 Task: Open a blank sheet, save the file as Resilience.odt and add heading 'Resilience',with the parapraph 'Resilience is the ability to bounce back from adversity and overcome challenges. It involves adapting to change, maintaining a positive mindset, and developing coping mechanisms. Cultivating resilience equips individuals with the strength and courage to face life's obstacles and emerge stronger.'Apply Font Style Lora And font size 18. Apply font style in  Heading 'Georgia' and font size 36 Change heading alignment to  Left and paragraph alignment to  Left
Action: Mouse pressed left at (288, 187)
Screenshot: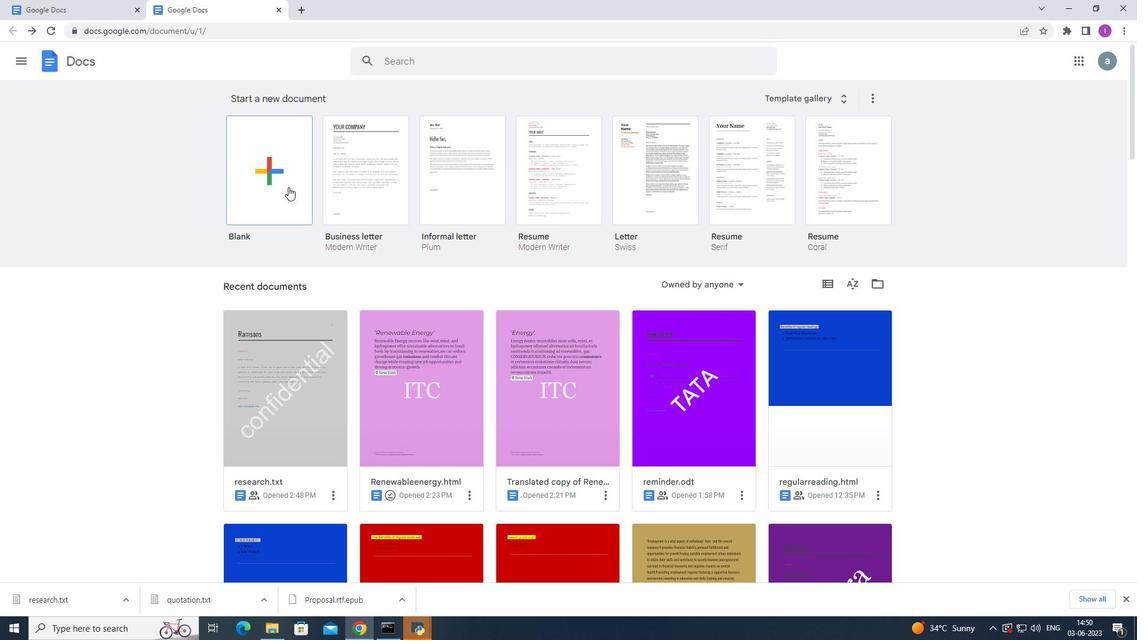 
Action: Mouse moved to (126, 54)
Screenshot: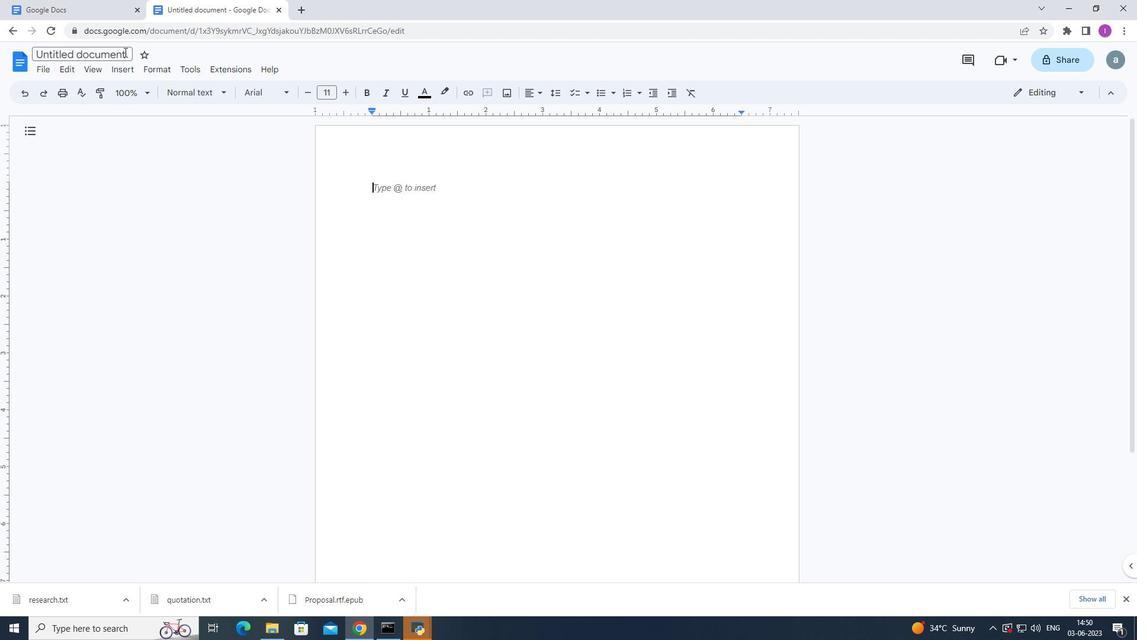 
Action: Mouse pressed left at (126, 54)
Screenshot: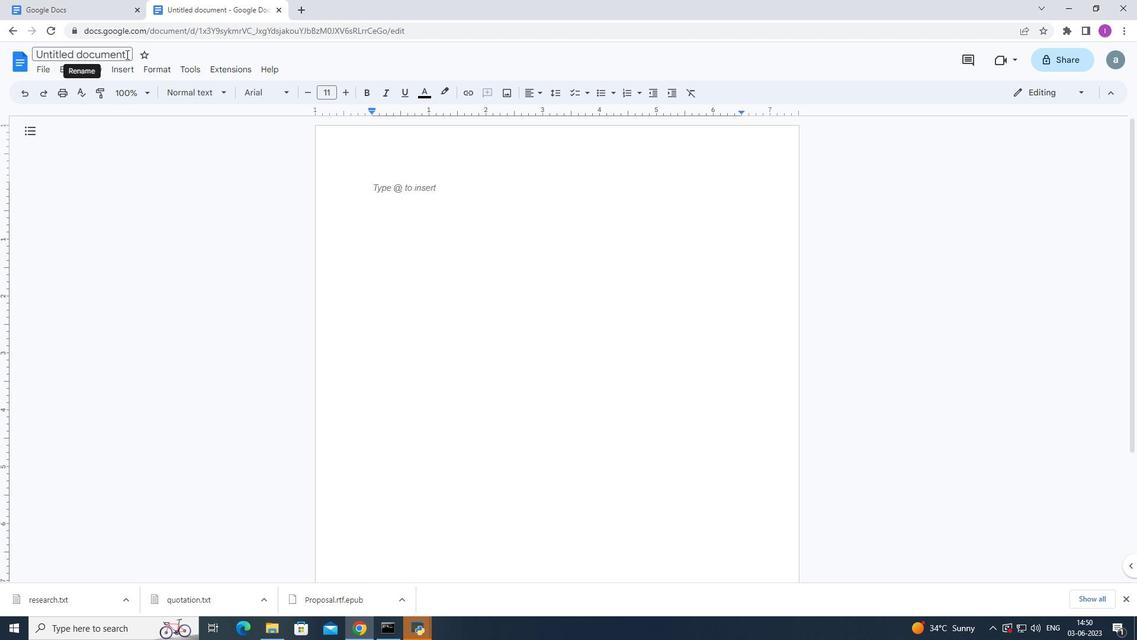 
Action: Mouse moved to (176, 67)
Screenshot: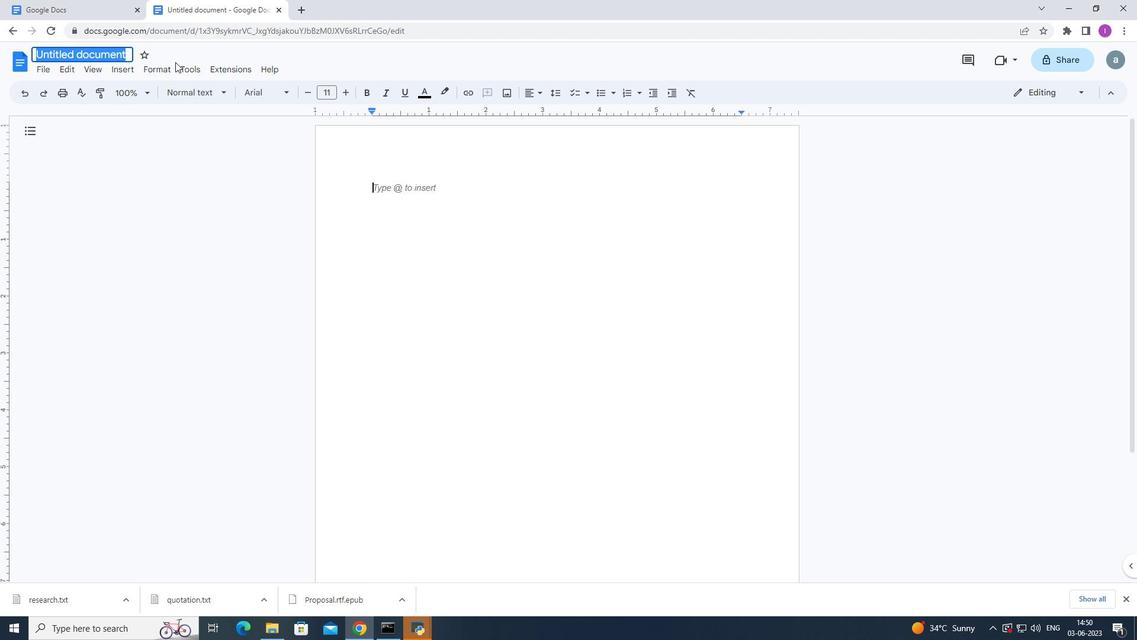 
Action: Key pressed <Key.shift>Resilience.odt
Screenshot: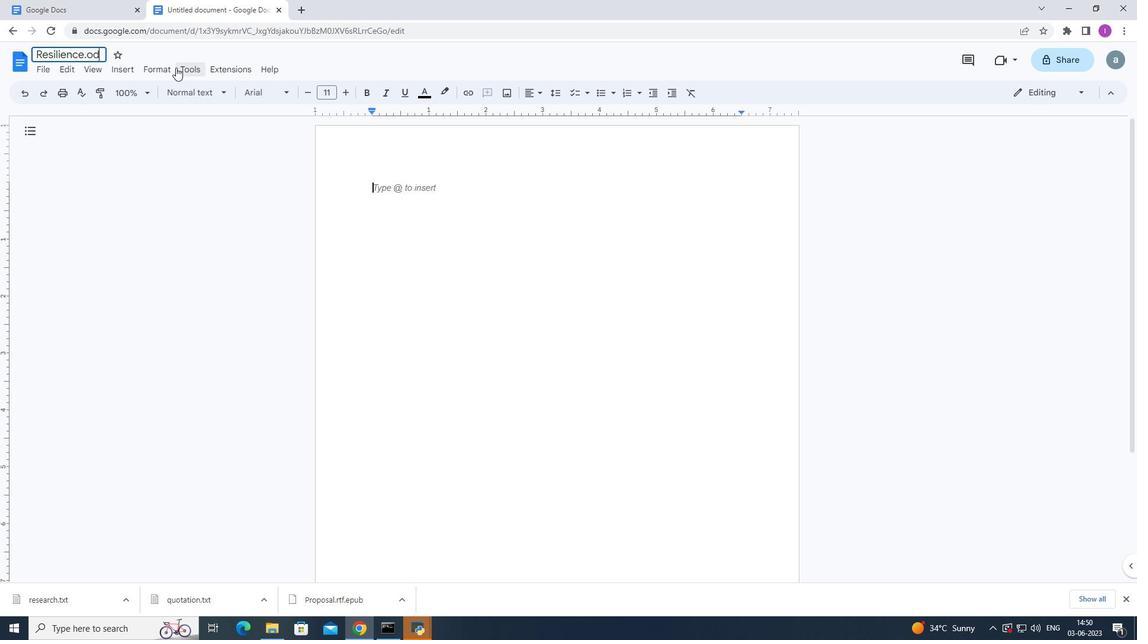 
Action: Mouse moved to (357, 161)
Screenshot: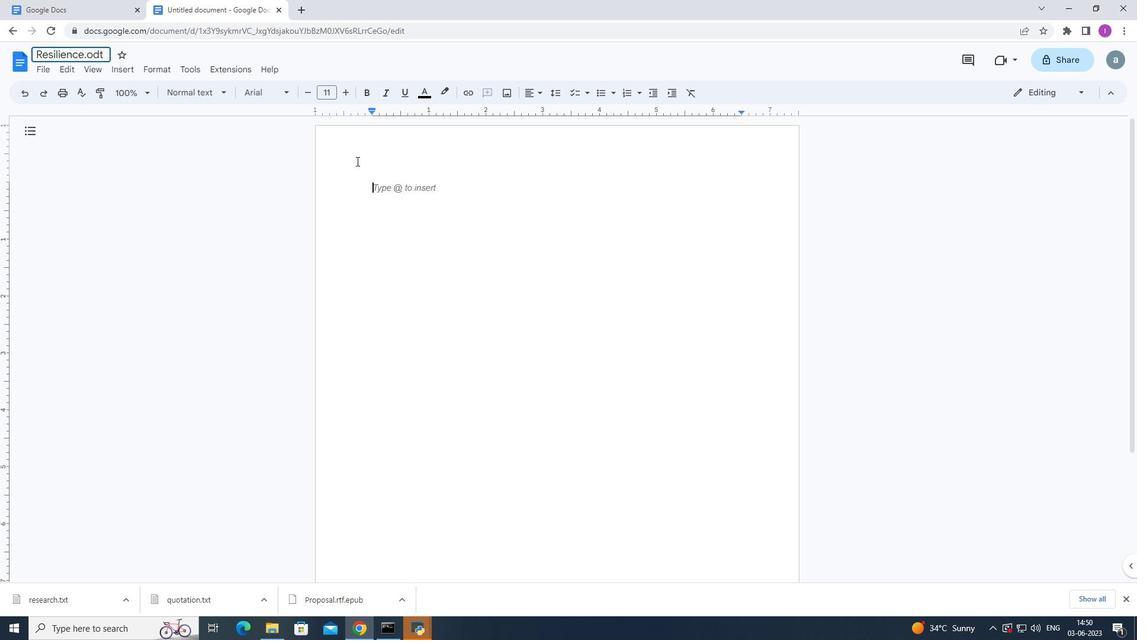 
Action: Mouse pressed left at (357, 161)
Screenshot: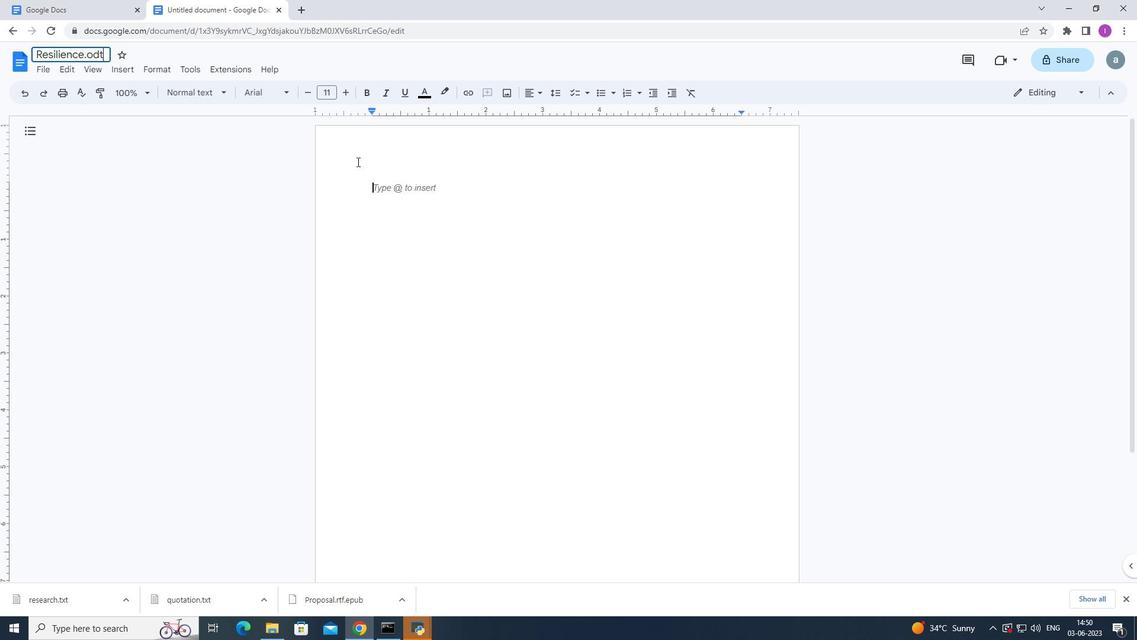 
Action: Mouse moved to (163, 66)
Screenshot: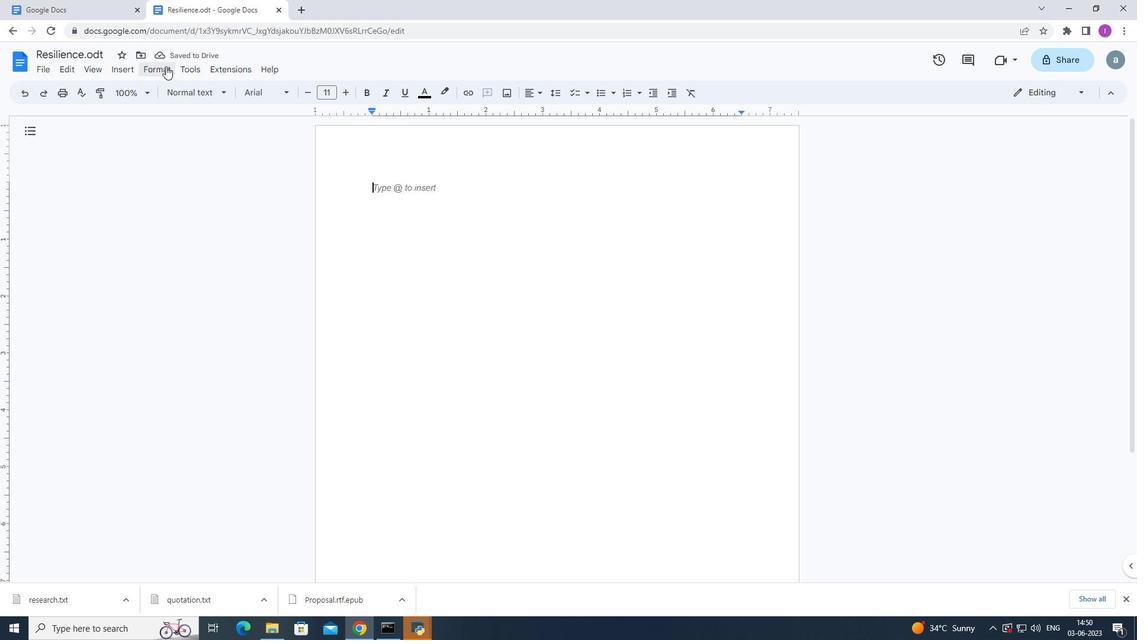 
Action: Mouse pressed left at (163, 66)
Screenshot: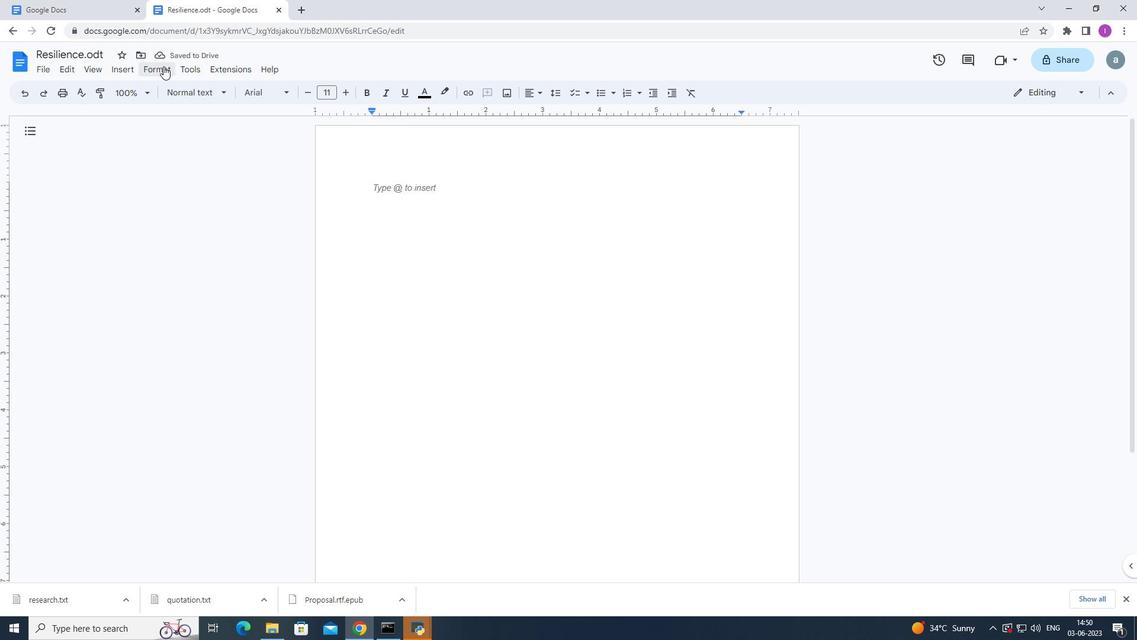 
Action: Mouse moved to (525, 199)
Screenshot: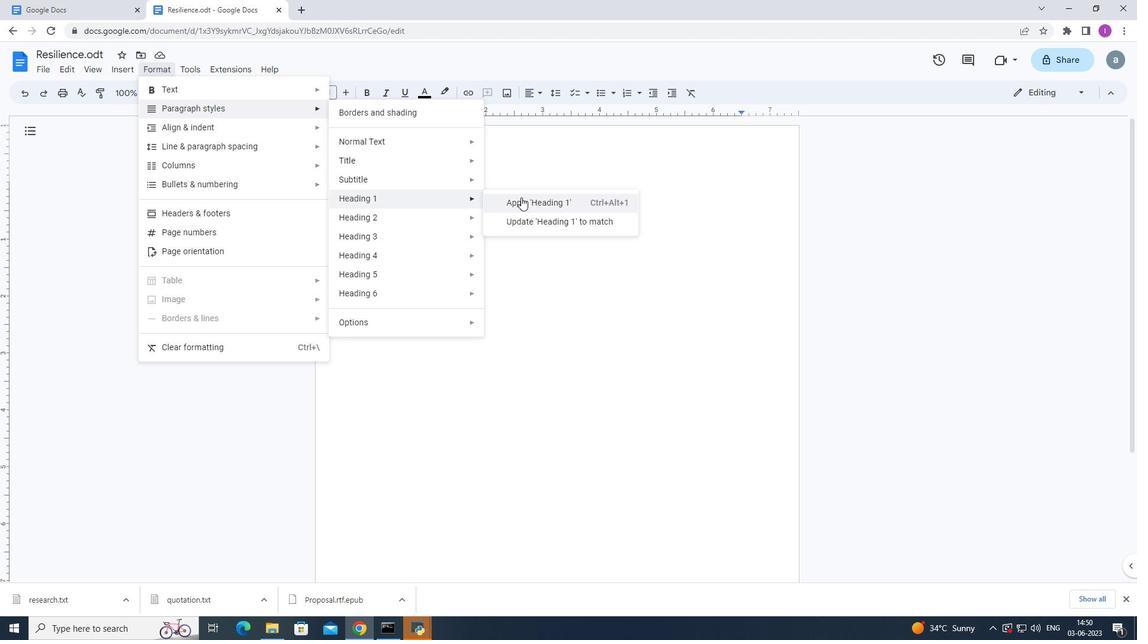 
Action: Mouse pressed left at (525, 199)
Screenshot: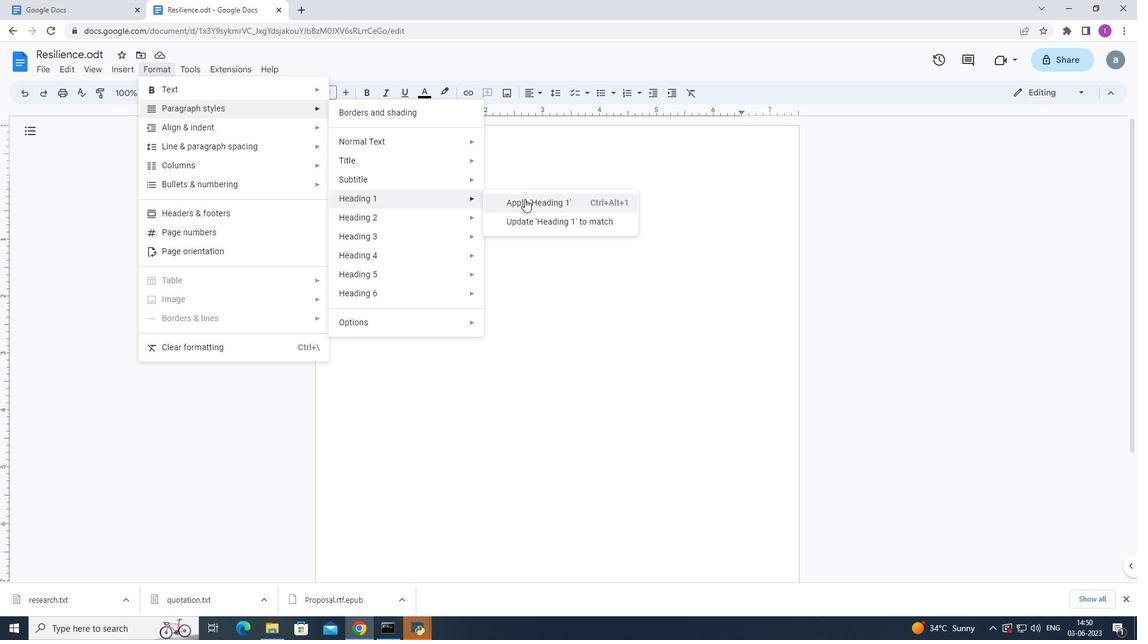 
Action: Mouse moved to (519, 185)
Screenshot: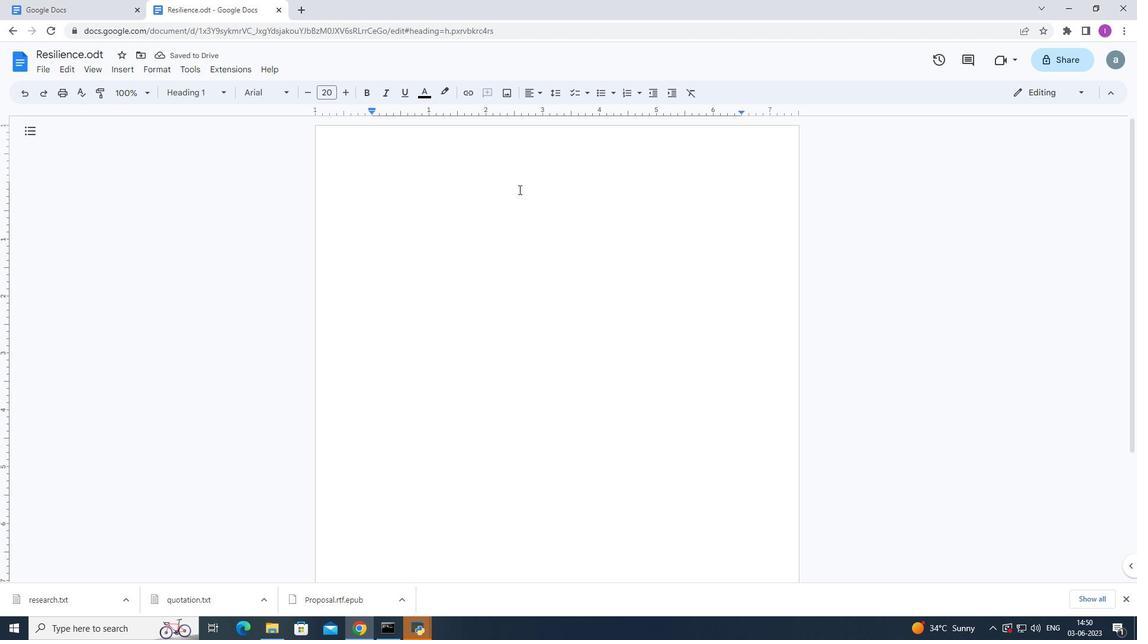 
Action: Key pressed <Key.shift>Resilience
Screenshot: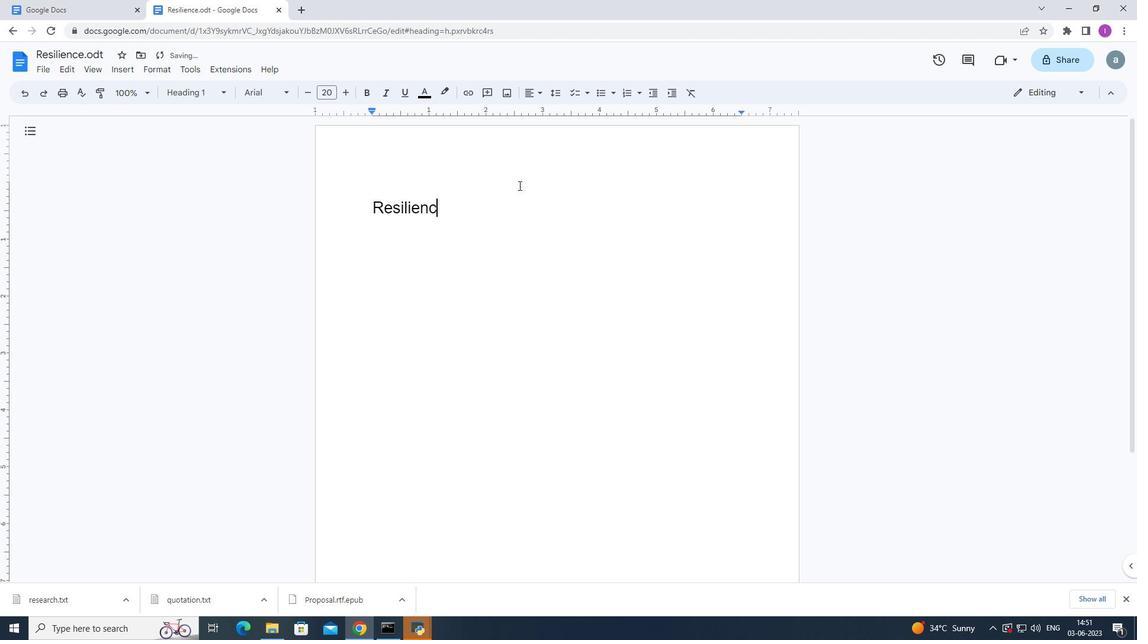 
Action: Mouse moved to (362, 205)
Screenshot: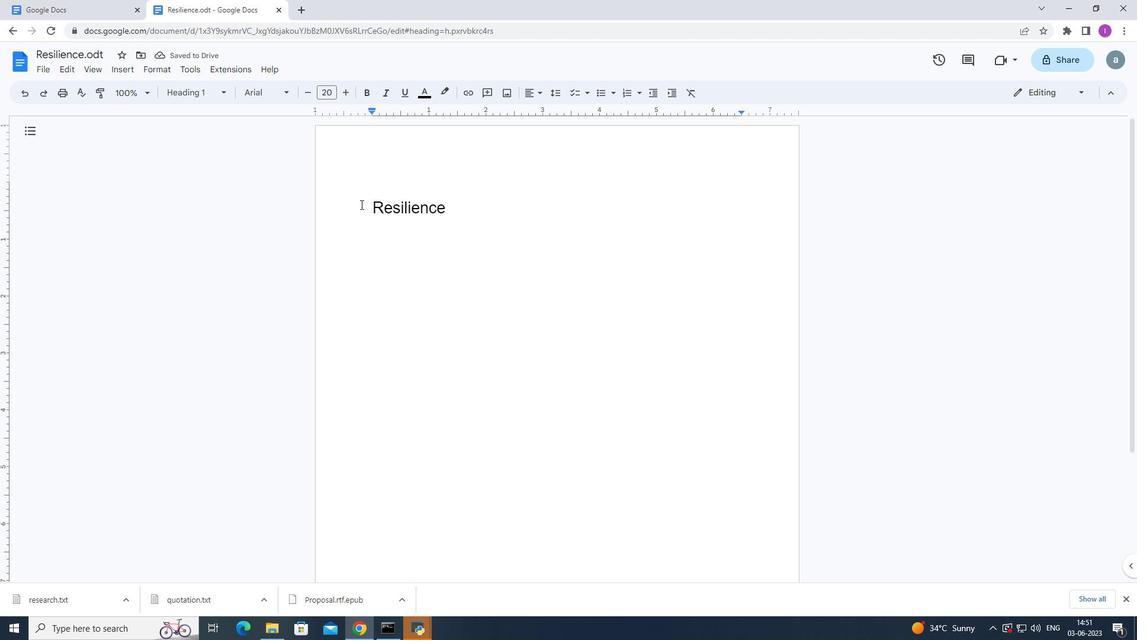 
Action: Mouse pressed left at (362, 205)
Screenshot: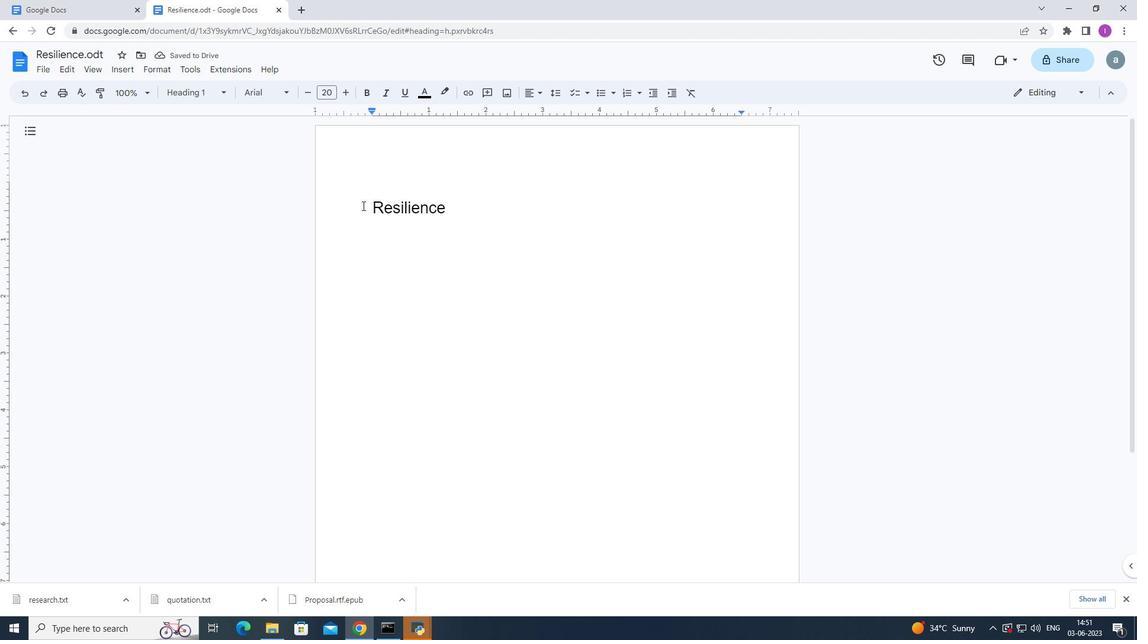 
Action: Key pressed '
Screenshot: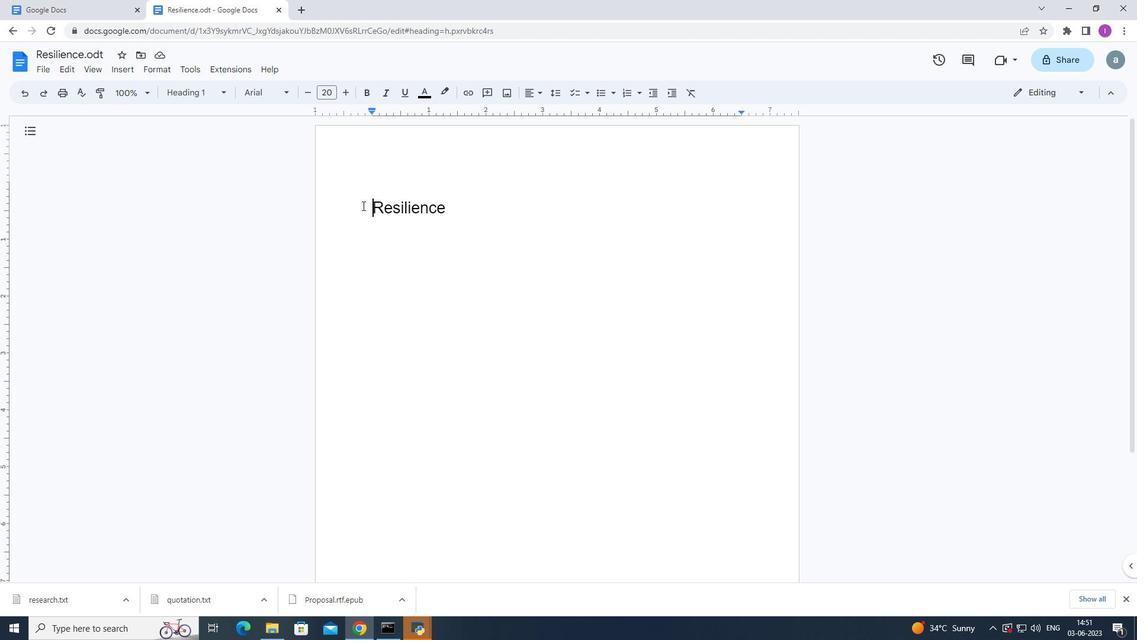 
Action: Mouse moved to (468, 205)
Screenshot: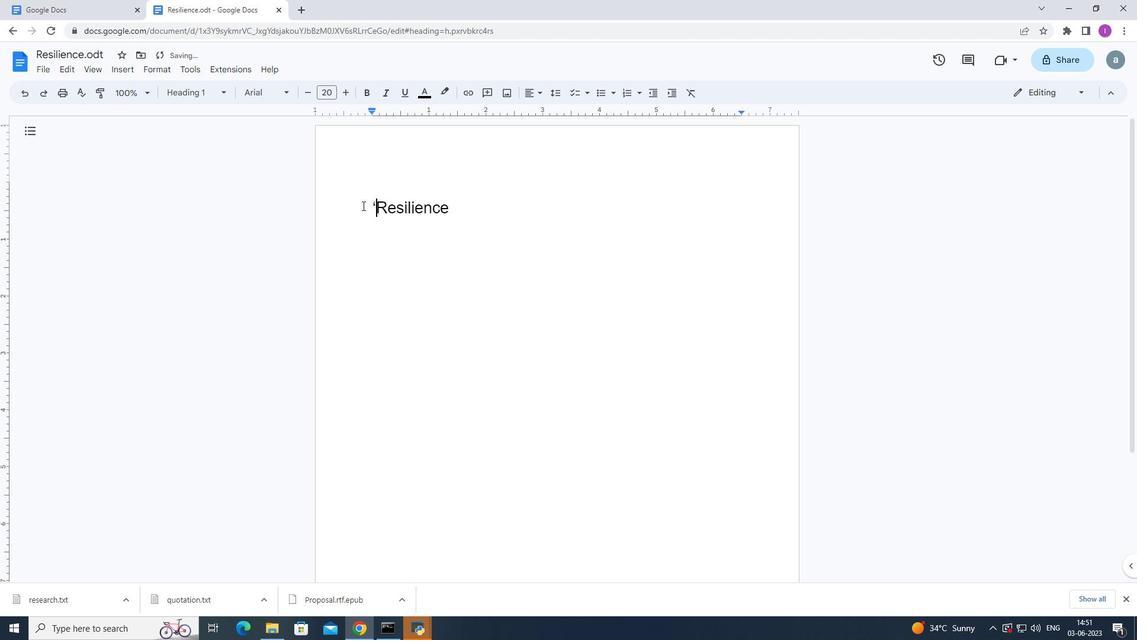
Action: Mouse pressed left at (468, 205)
Screenshot: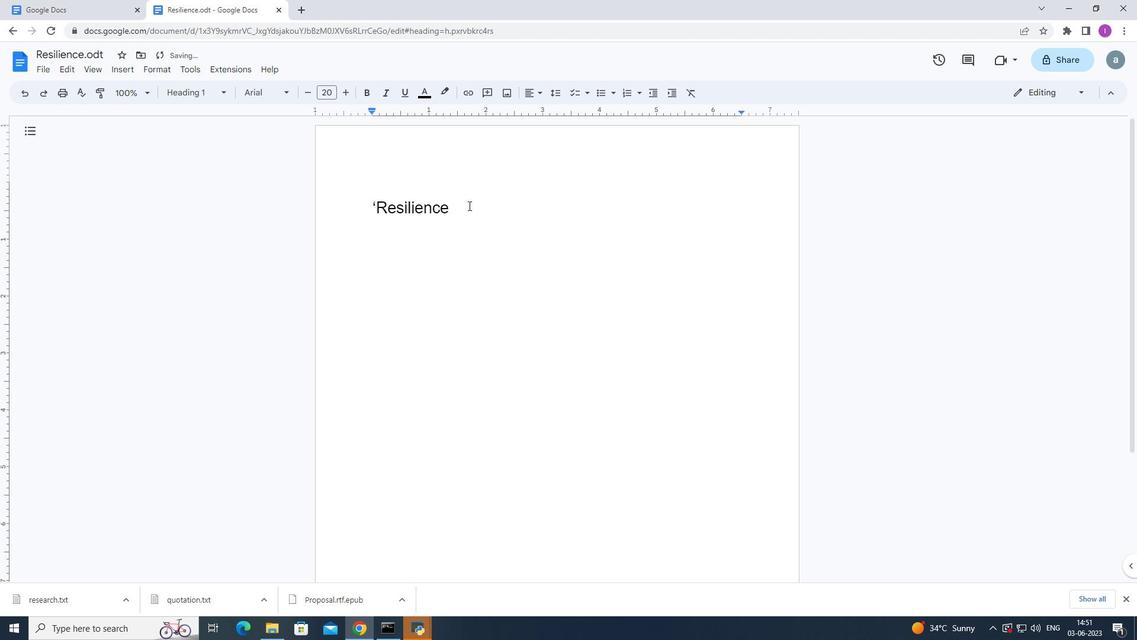 
Action: Key pressed '
Screenshot: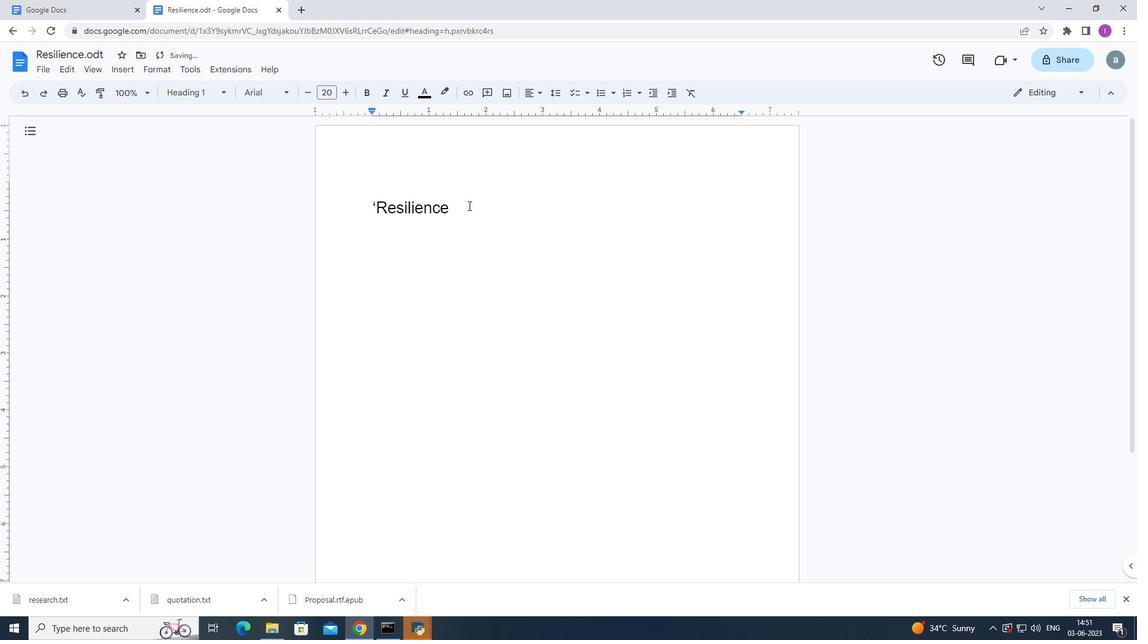 
Action: Mouse moved to (448, 247)
Screenshot: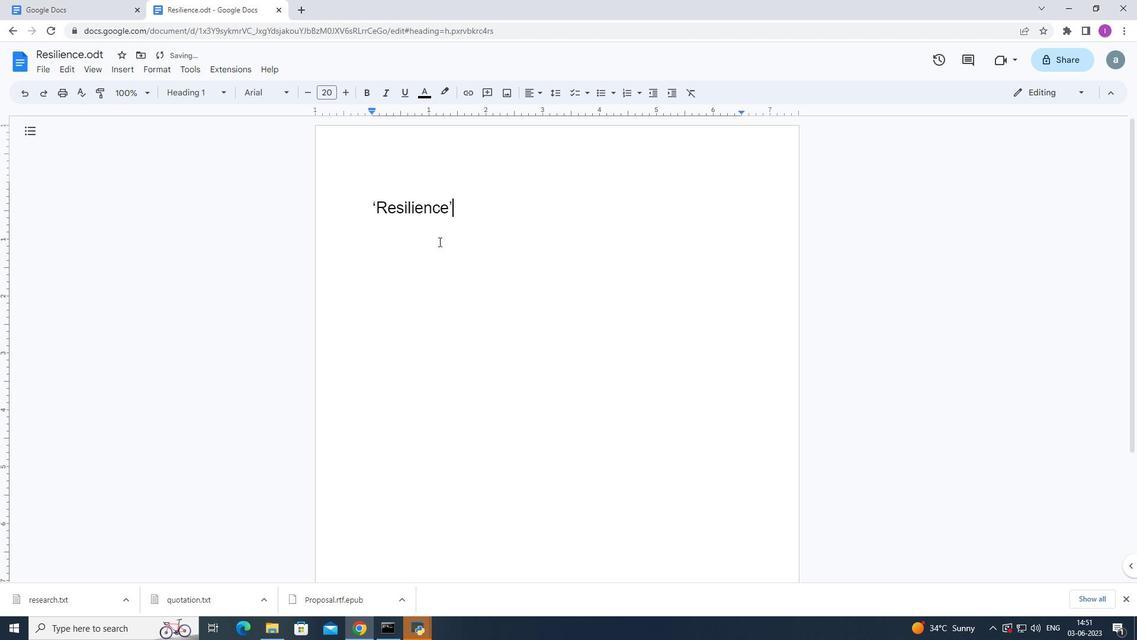 
Action: Key pressed <Key.enter>
Screenshot: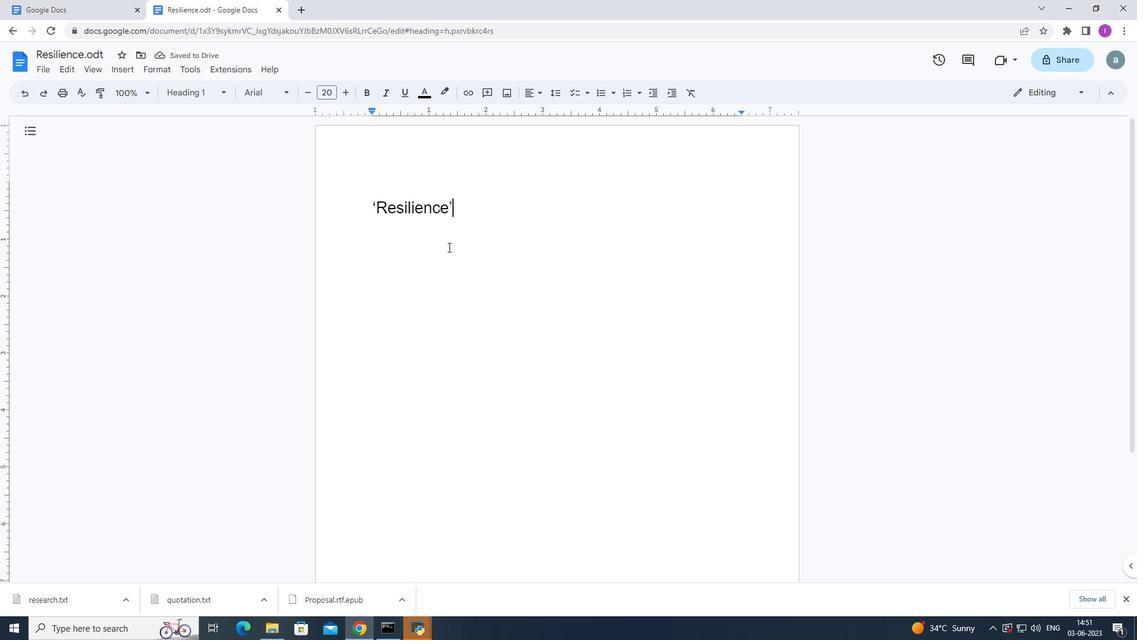 
Action: Mouse moved to (460, 239)
Screenshot: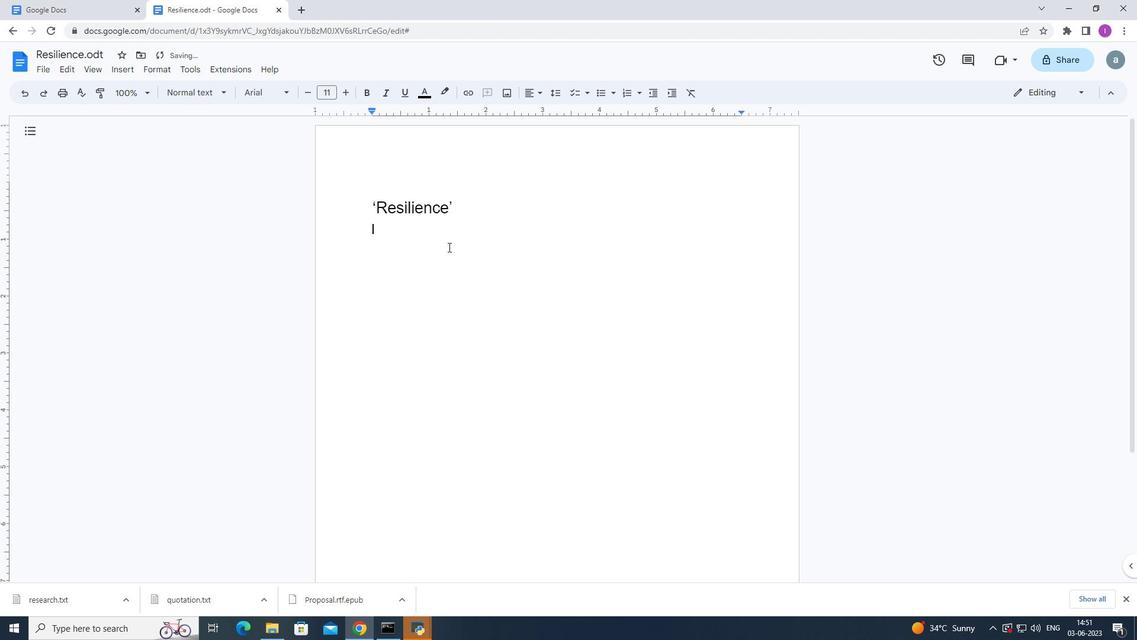 
Action: Key pressed <Key.shift>Resilience<Key.space>is<Key.space>theability
Screenshot: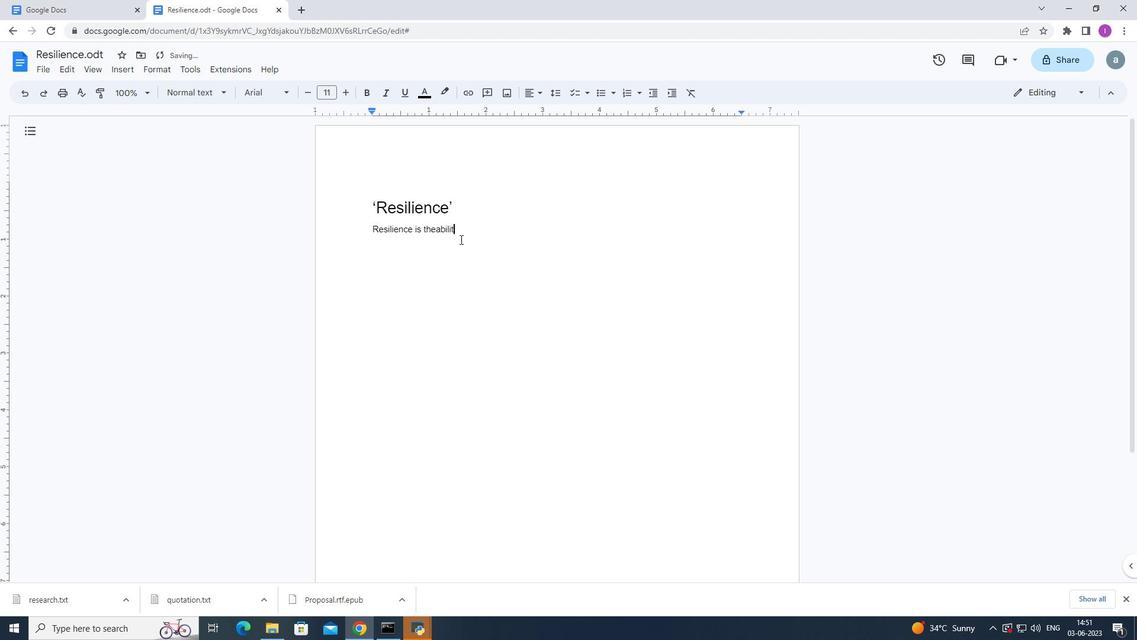 
Action: Mouse moved to (434, 230)
Screenshot: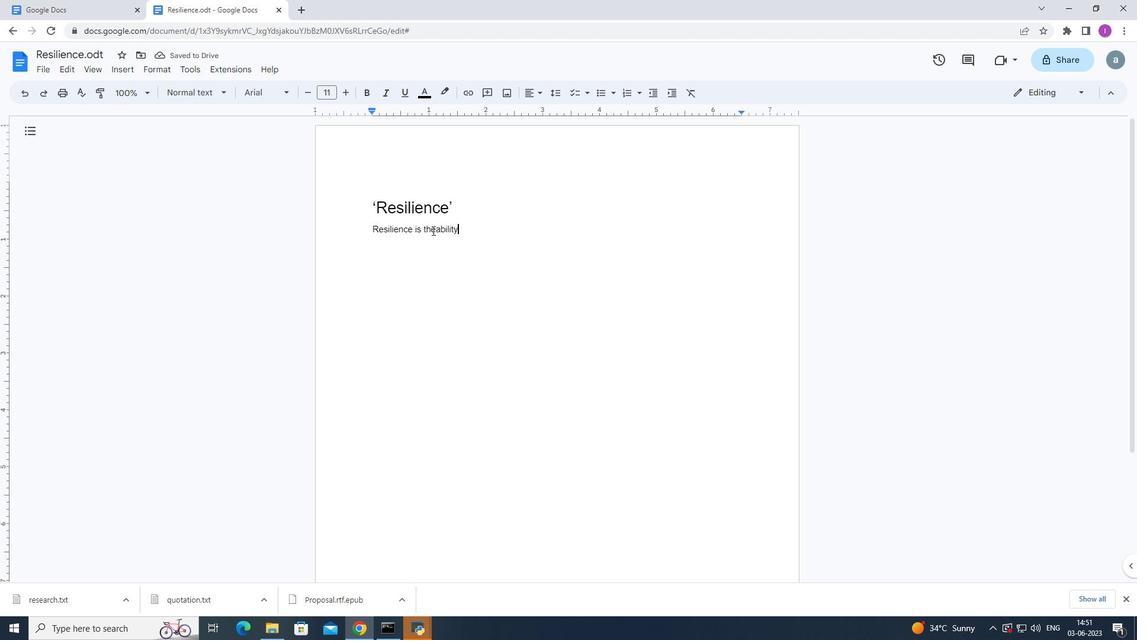 
Action: Mouse pressed left at (434, 230)
Screenshot: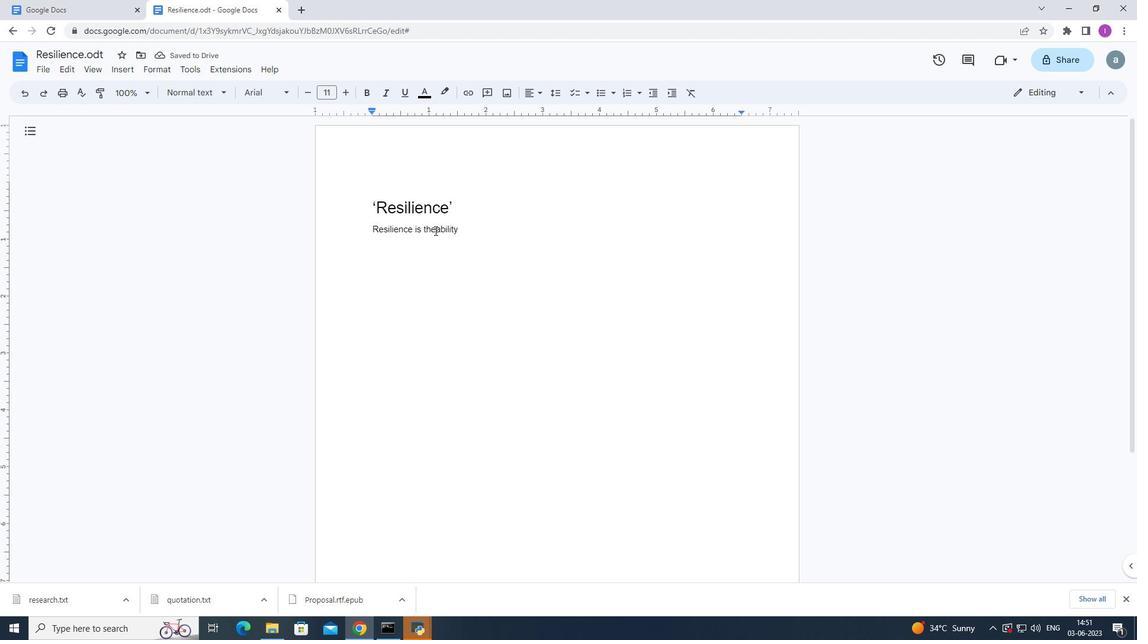 
Action: Mouse moved to (441, 212)
Screenshot: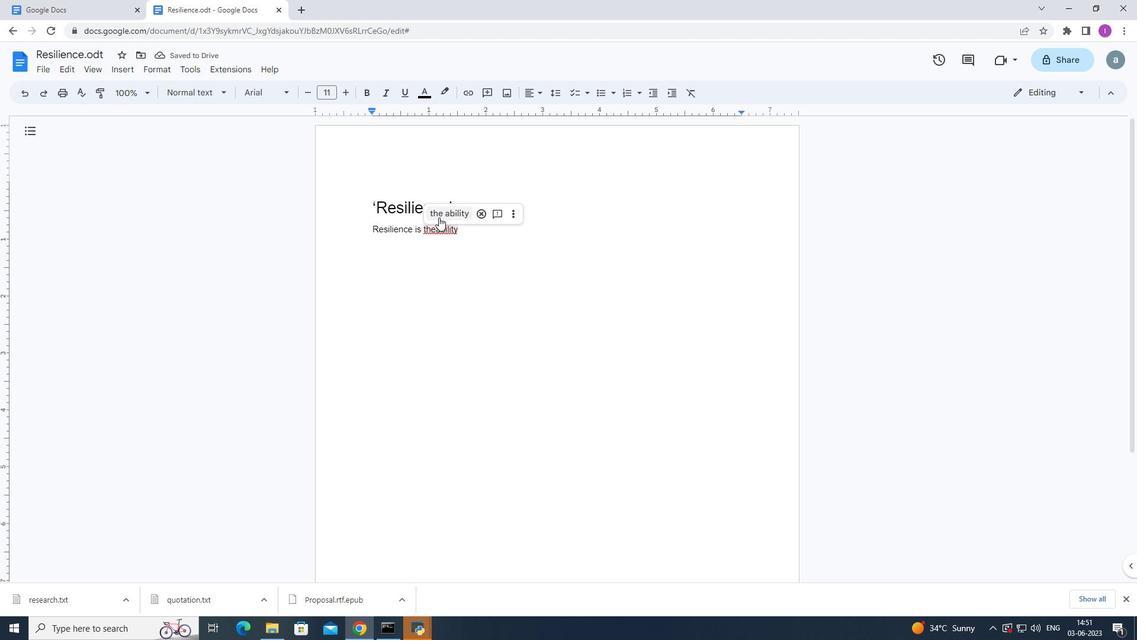 
Action: Mouse pressed left at (441, 212)
Screenshot: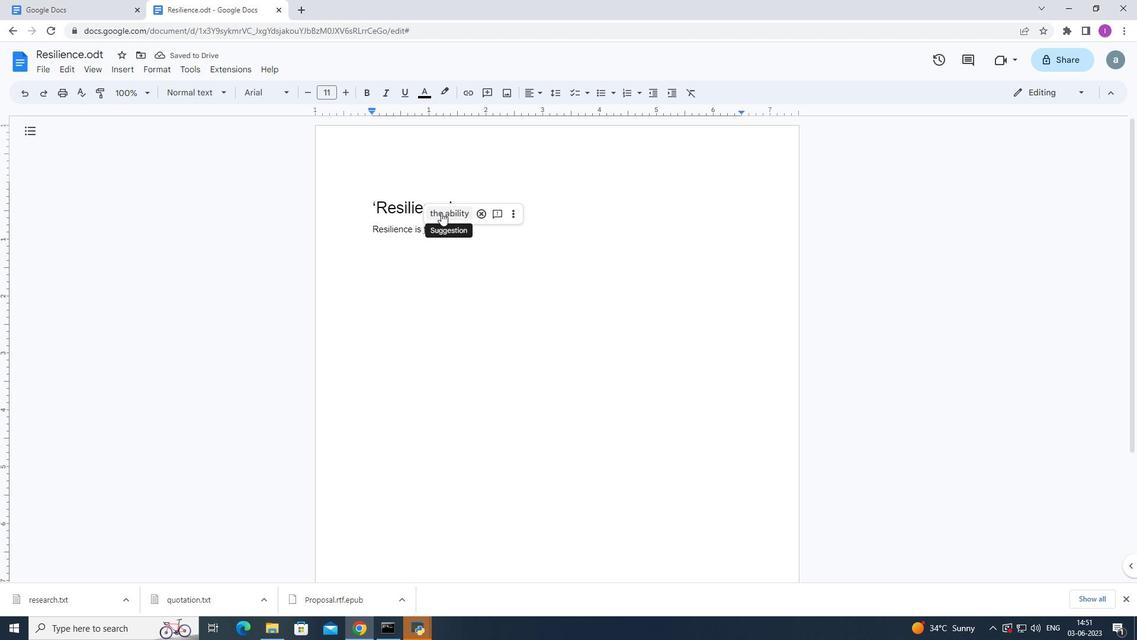 
Action: Mouse moved to (557, 230)
Screenshot: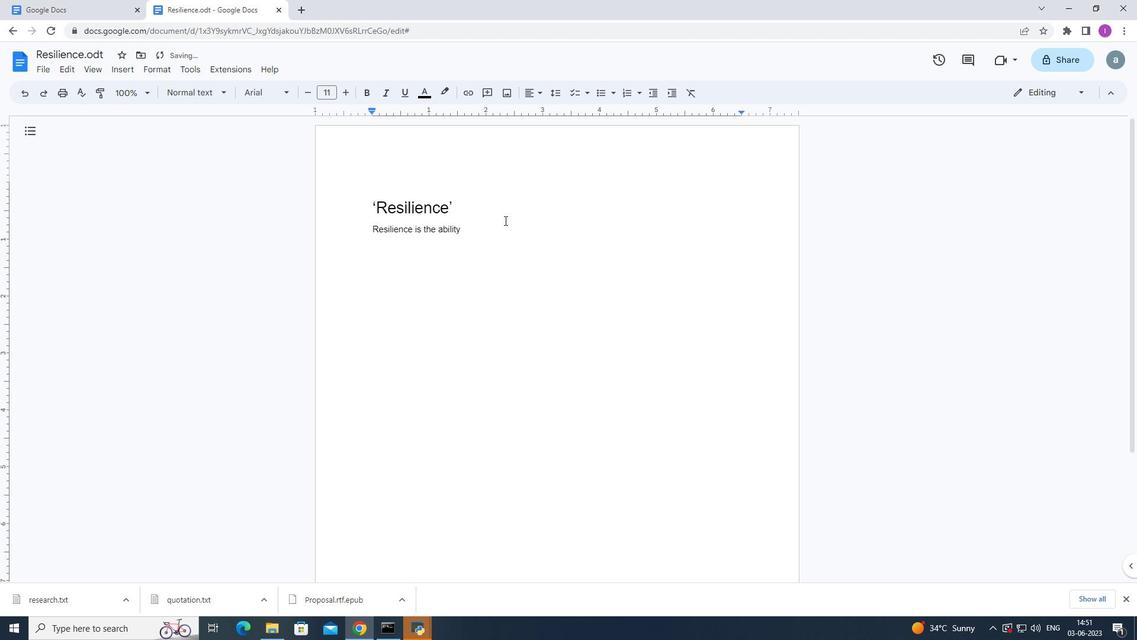 
Action: Key pressed <Key.space>to<Key.space>boun
Screenshot: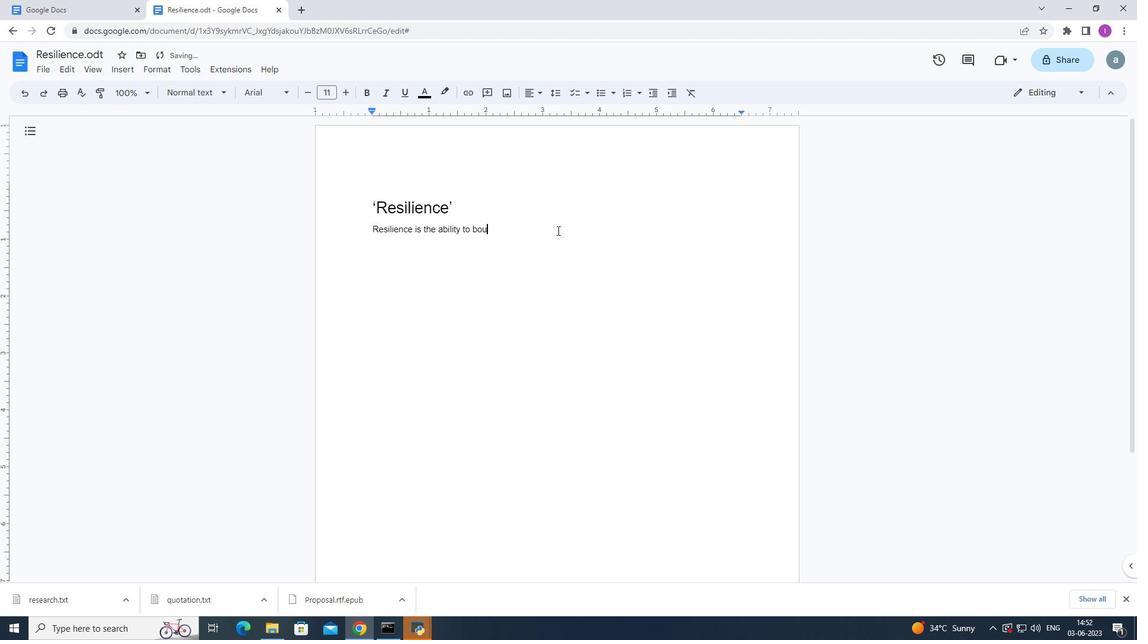 
Action: Mouse moved to (557, 231)
Screenshot: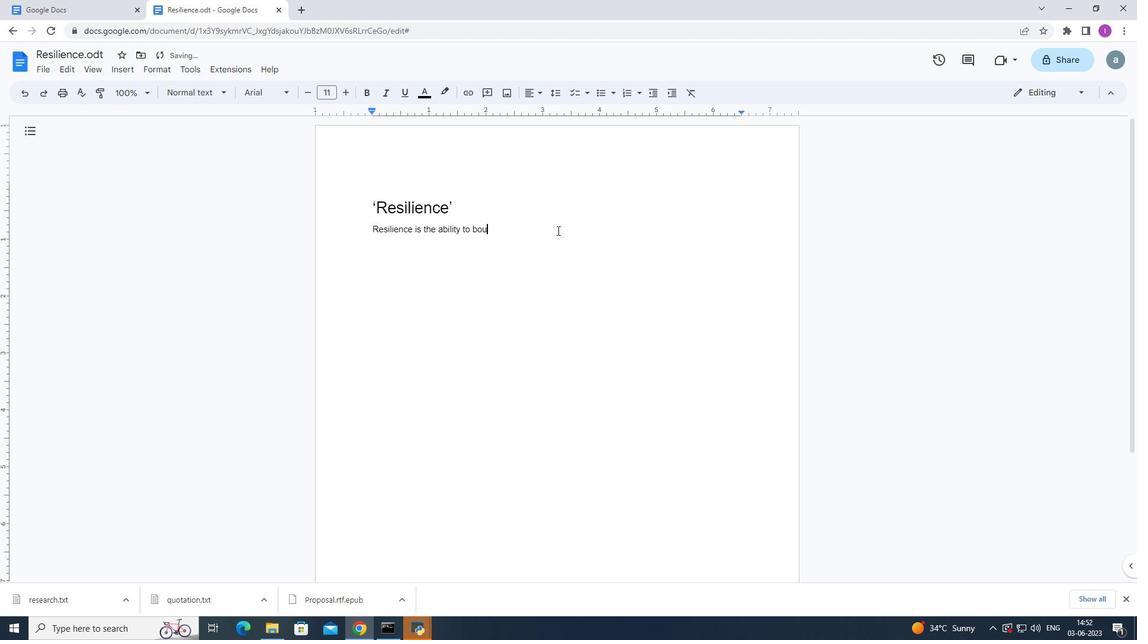 
Action: Key pressed cr<Key.backspace>e<Key.space>ban<Key.backspace>ck<Key.space>from<Key.space>adversity<Key.space>and<Key.space>overcome<Key.space>challenges.<Key.shift>It<Key.space>invoi<Key.backspace>i<Key.backspace>lves<Key.space>adapting<Key.space>to<Key.space>change<Key.space>,maintaining<Key.space>a<Key.space>positin<Key.backspace>ve<Key.space>mindset<Key.space>and<Key.space>developing<Key.space>coping<Key.space>mechanisms.<Key.shift>Cultivating<Key.space>resile<Key.backspace>ience<Key.space>equips<Key.space>individuals<Key.space>with<Key.space>the<Key.space>strength<Key.space>and<Key.space>courage<Key.space>to<Key.space>face<Key.space>life's<Key.space>obstacles<Key.space>and<Key.space>emerge<Key.space>stronger.
Screenshot: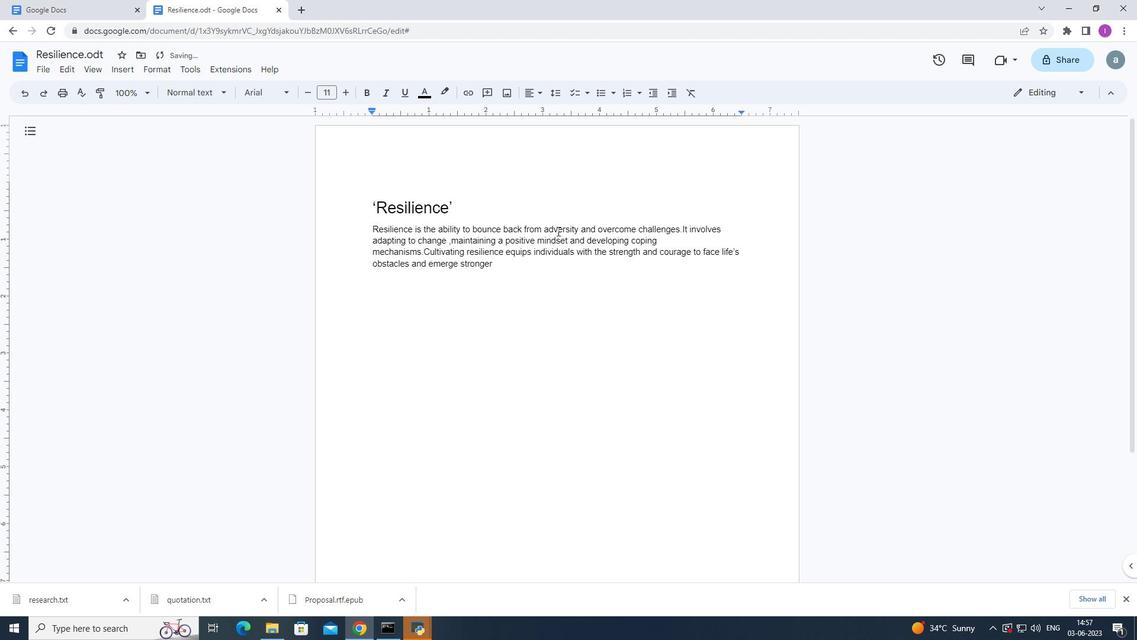 
Action: Mouse moved to (500, 266)
Screenshot: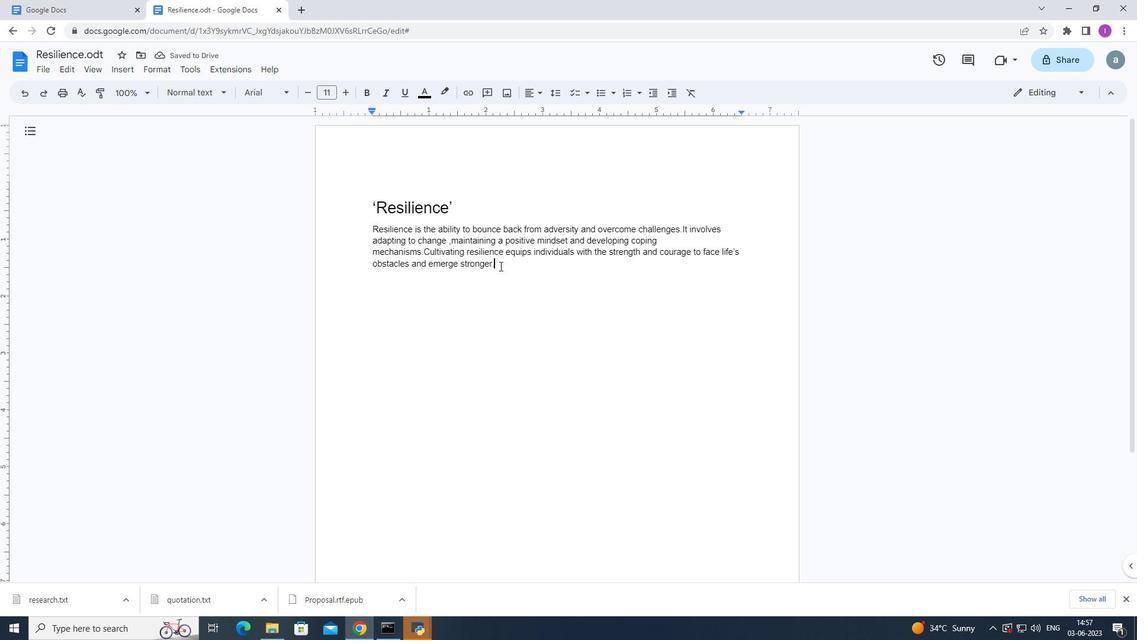 
Action: Mouse pressed left at (500, 266)
Screenshot: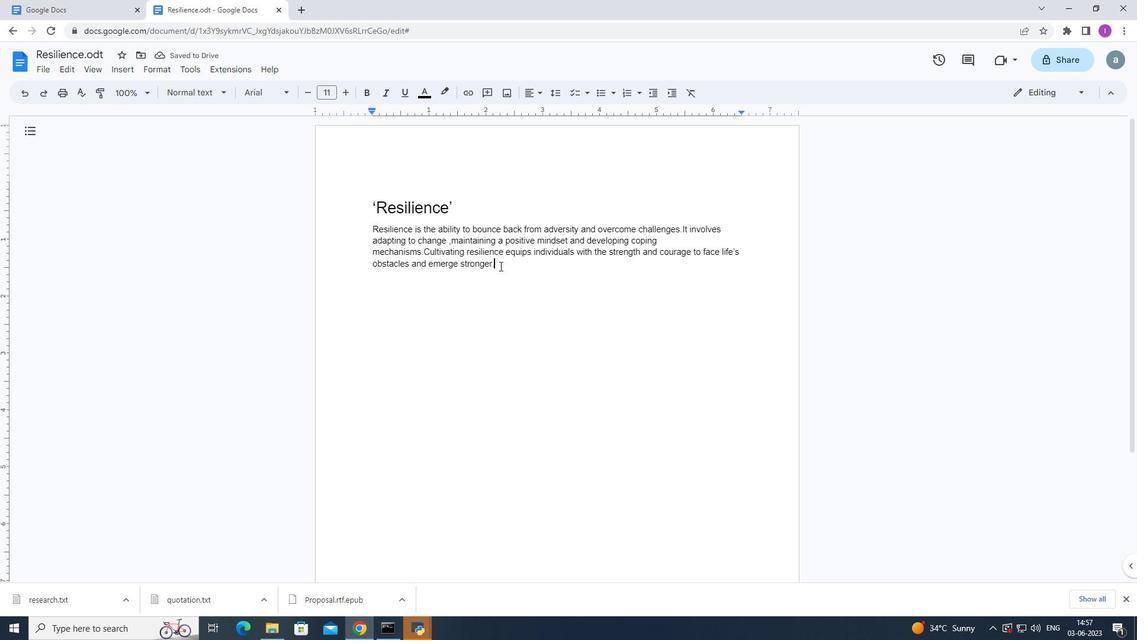 
Action: Mouse moved to (425, 370)
Screenshot: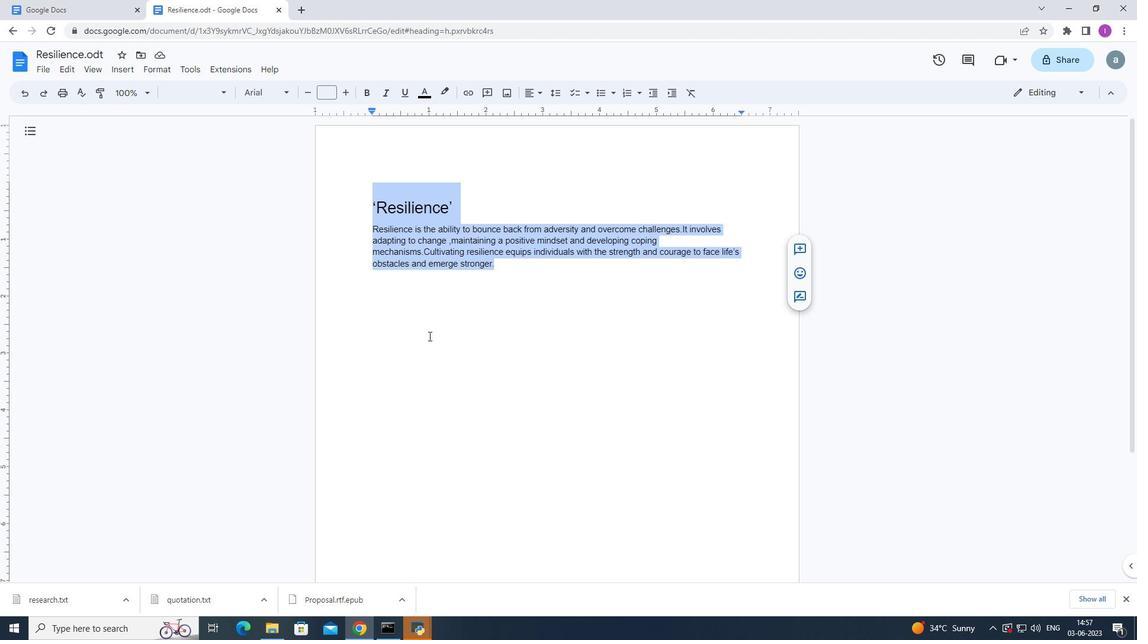 
Action: Mouse pressed left at (425, 370)
Screenshot: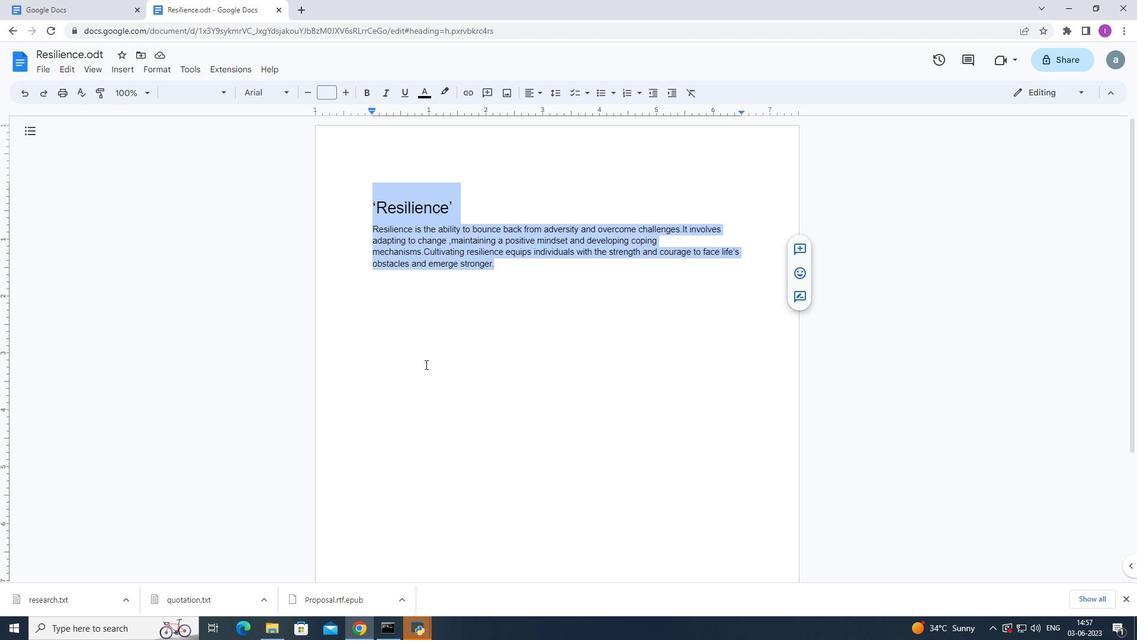 
Action: Mouse moved to (366, 228)
Screenshot: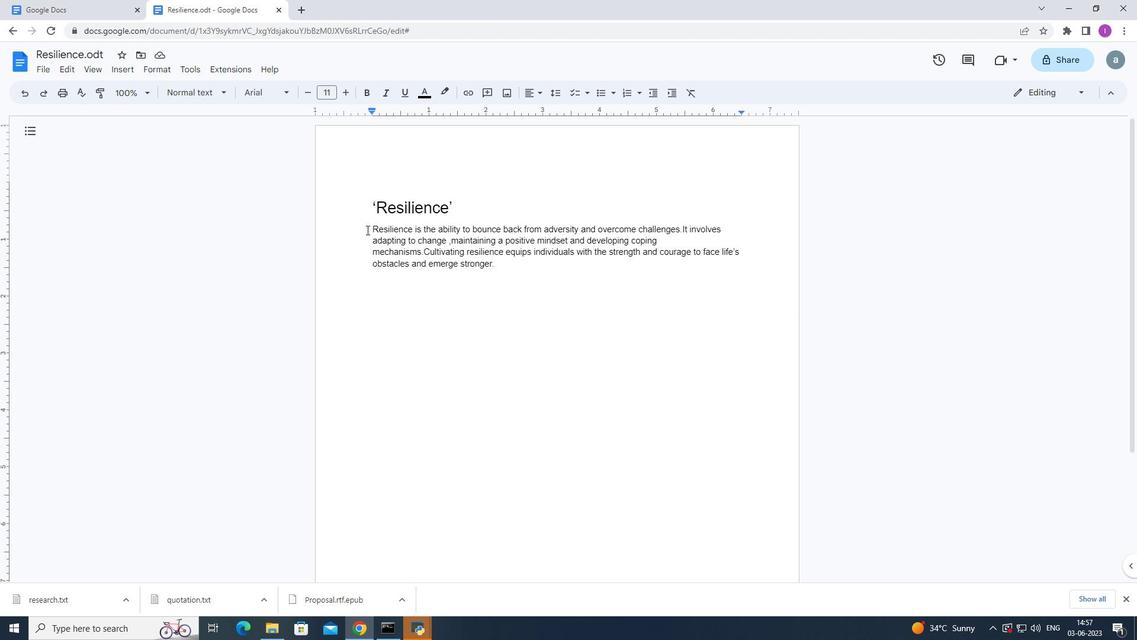 
Action: Mouse pressed left at (366, 228)
Screenshot: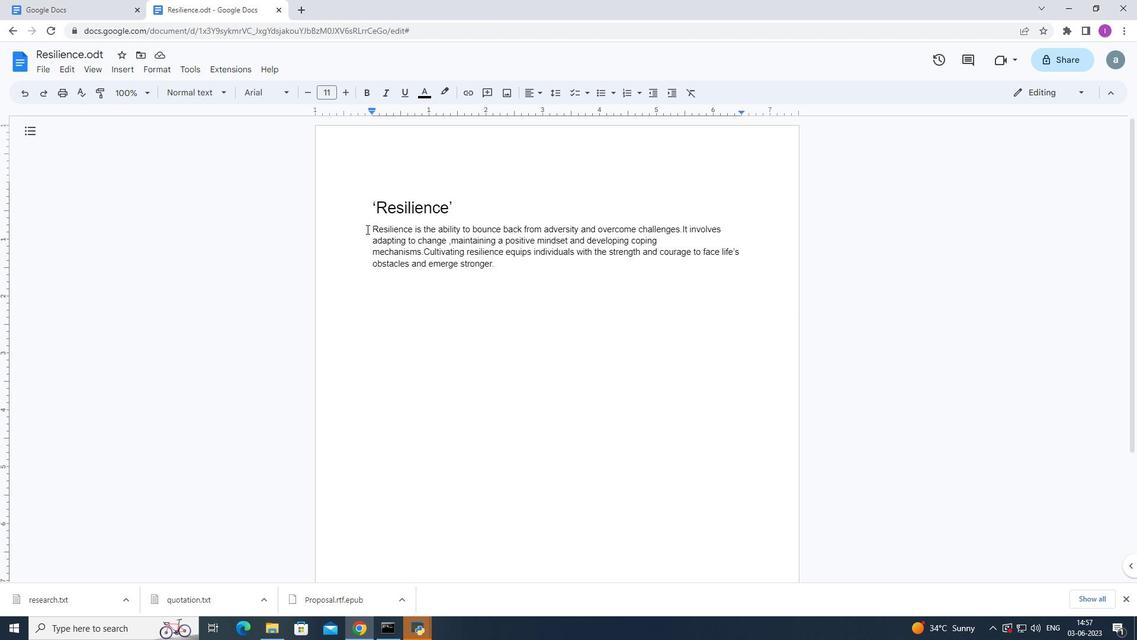 
Action: Mouse moved to (289, 94)
Screenshot: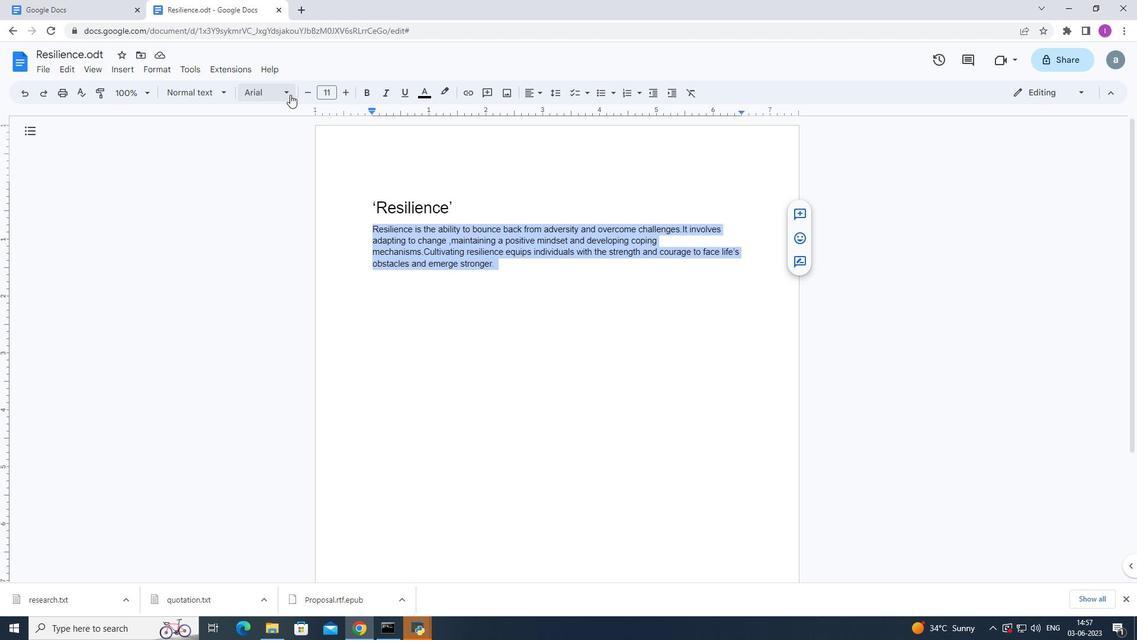 
Action: Mouse pressed left at (289, 94)
Screenshot: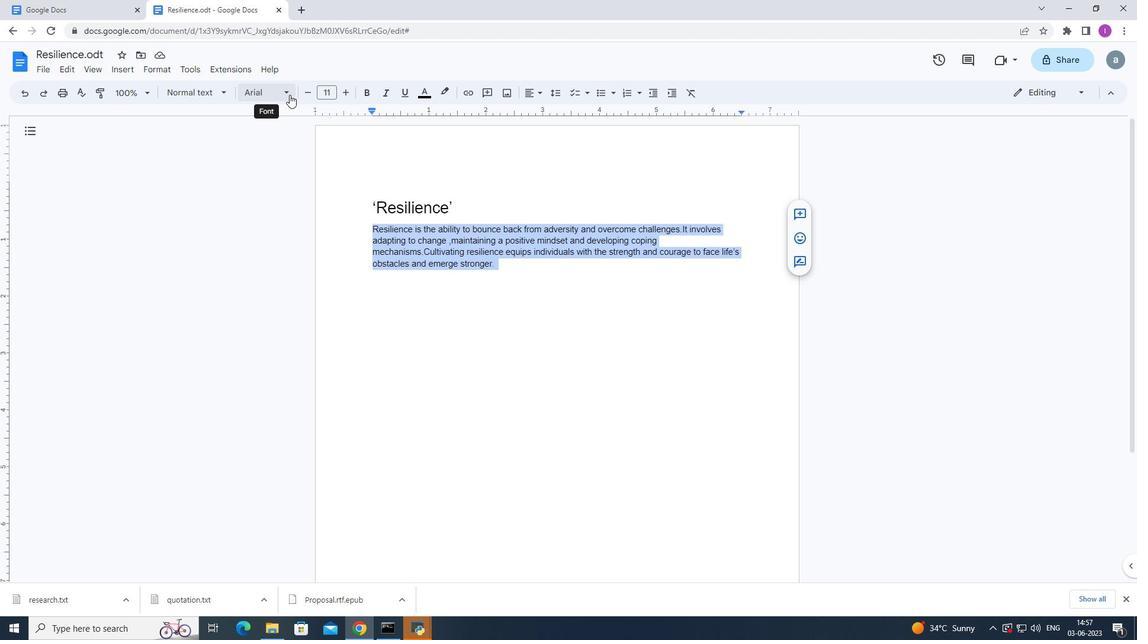 
Action: Mouse moved to (289, 493)
Screenshot: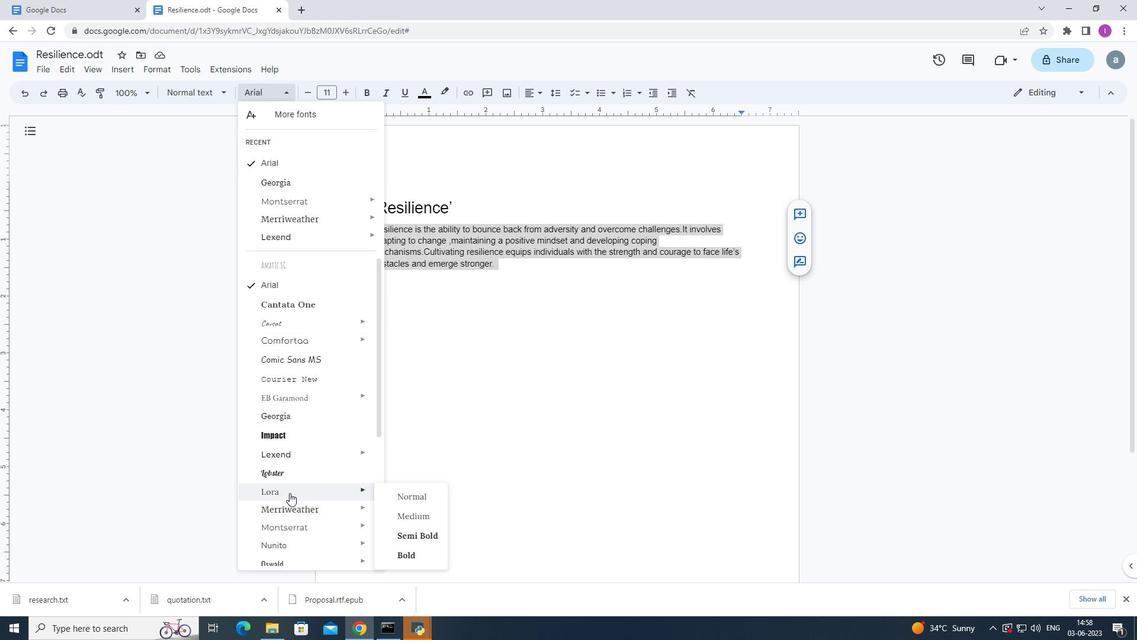 
Action: Mouse pressed left at (289, 493)
Screenshot: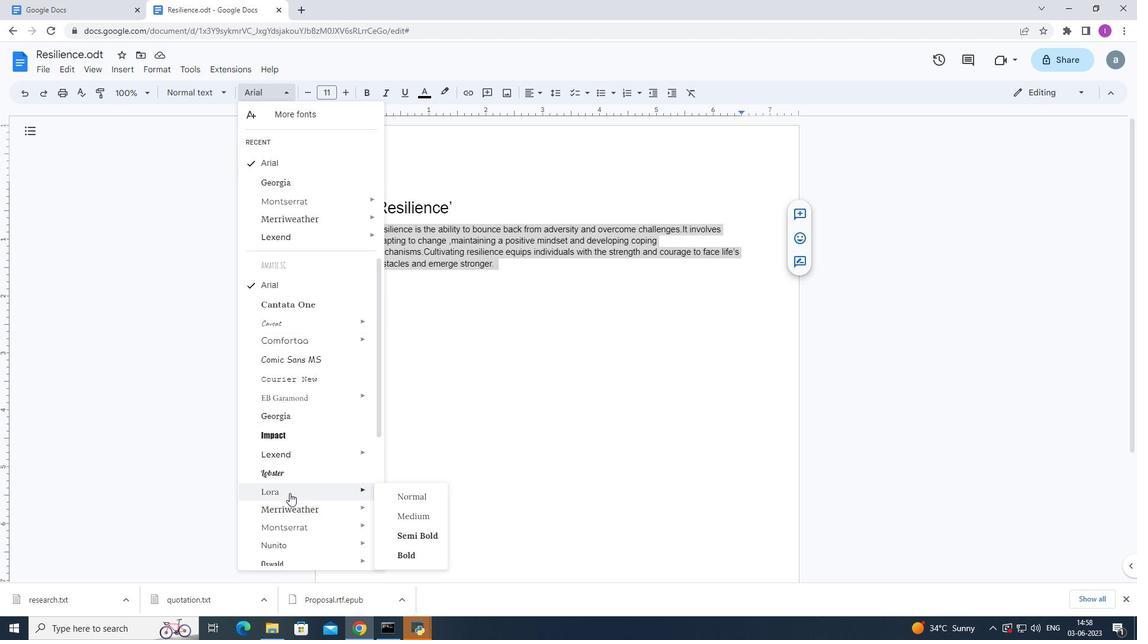 
Action: Mouse moved to (269, 91)
Screenshot: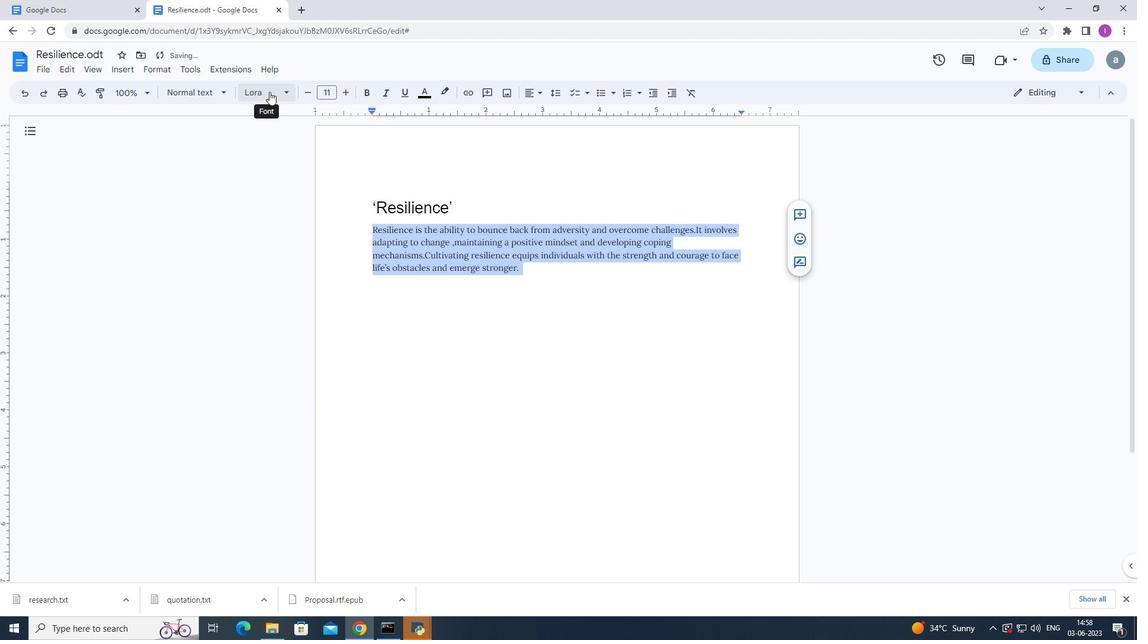 
Action: Mouse pressed left at (269, 91)
Screenshot: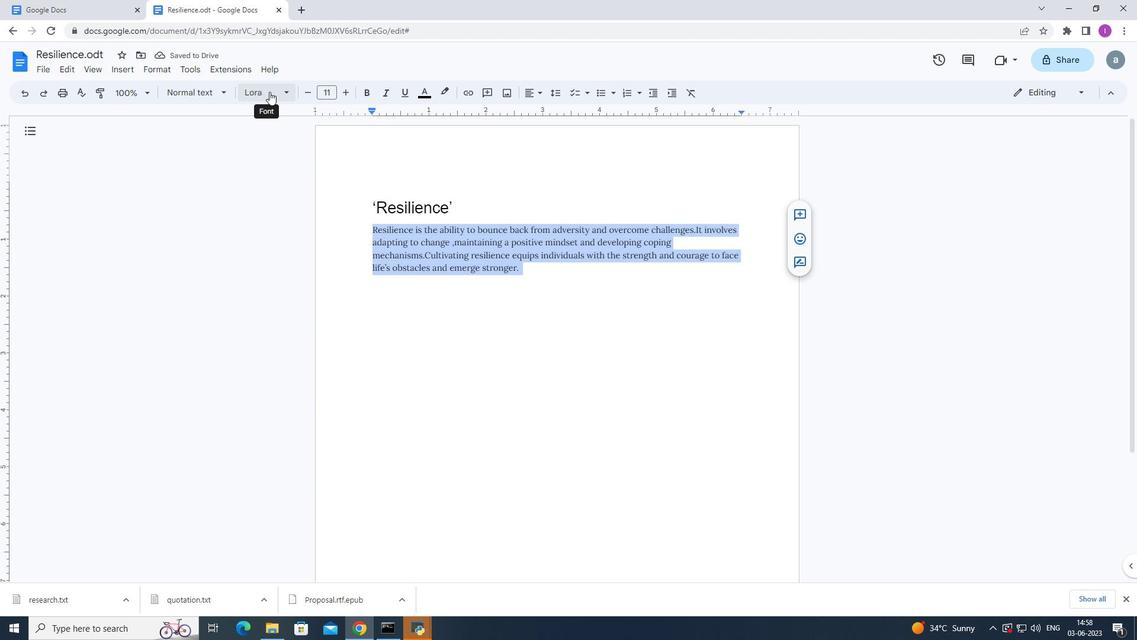 
Action: Mouse pressed left at (269, 91)
Screenshot: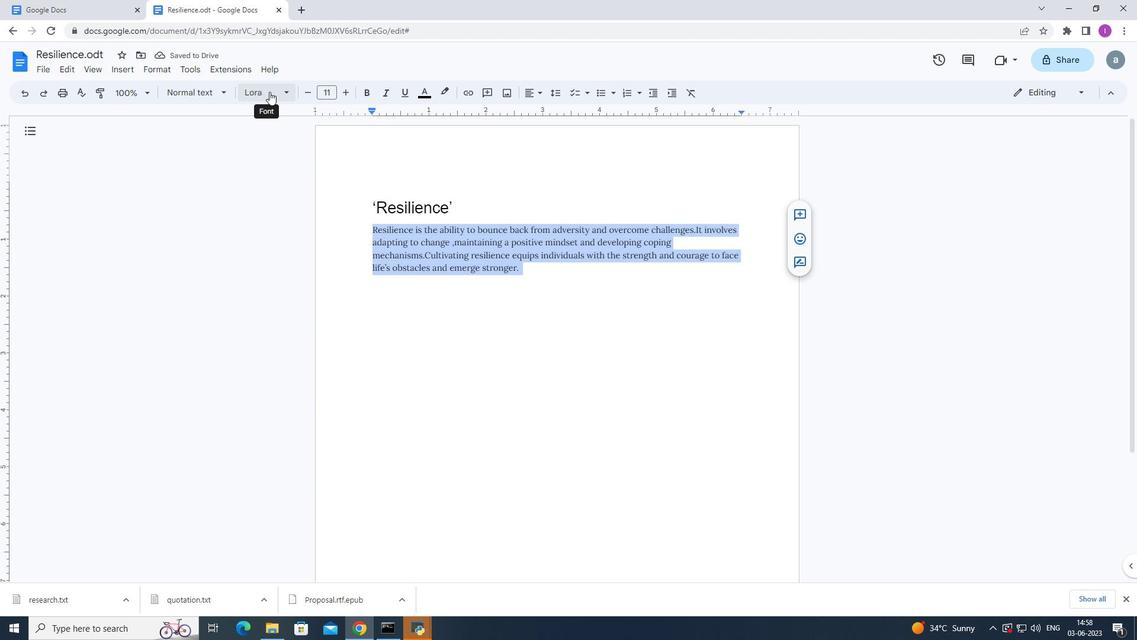 
Action: Mouse moved to (282, 91)
Screenshot: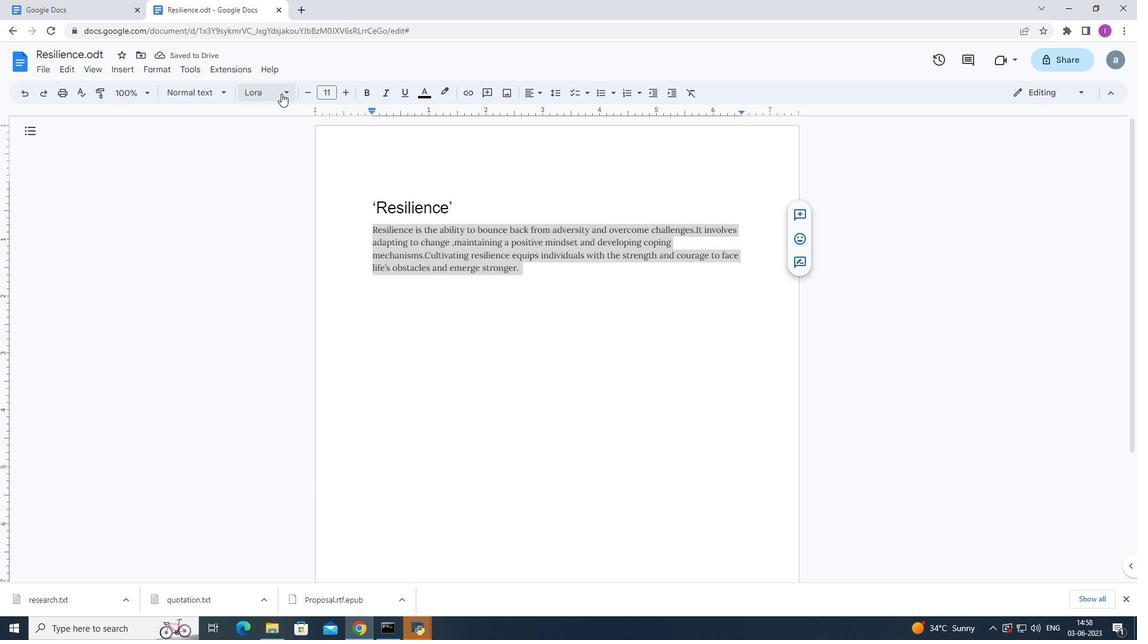 
Action: Mouse pressed left at (282, 91)
Screenshot: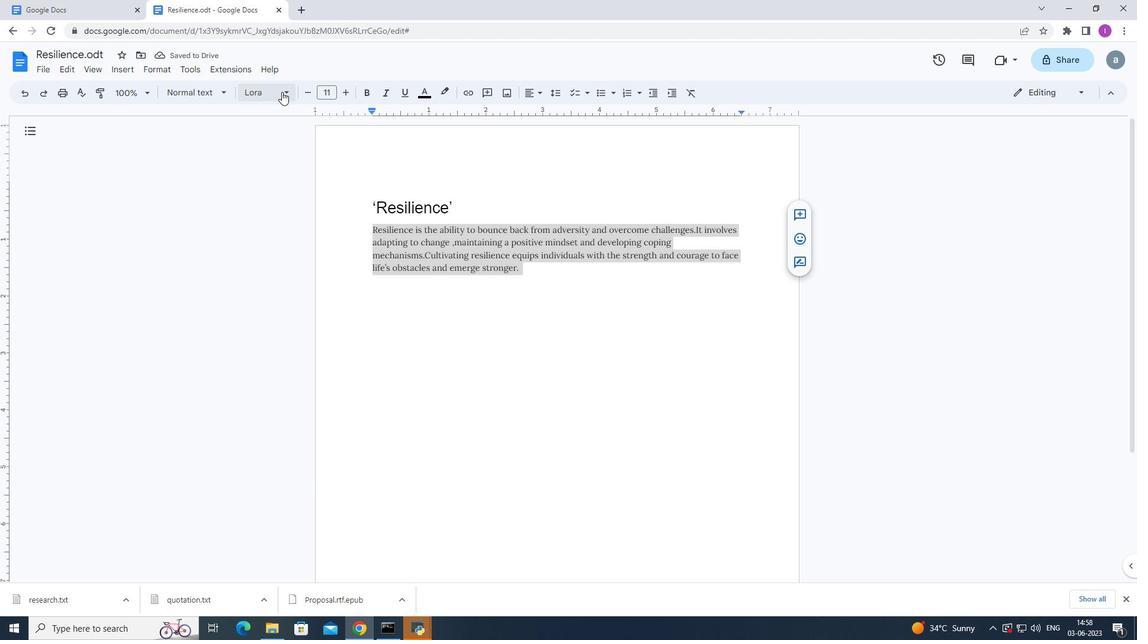 
Action: Mouse moved to (409, 539)
Screenshot: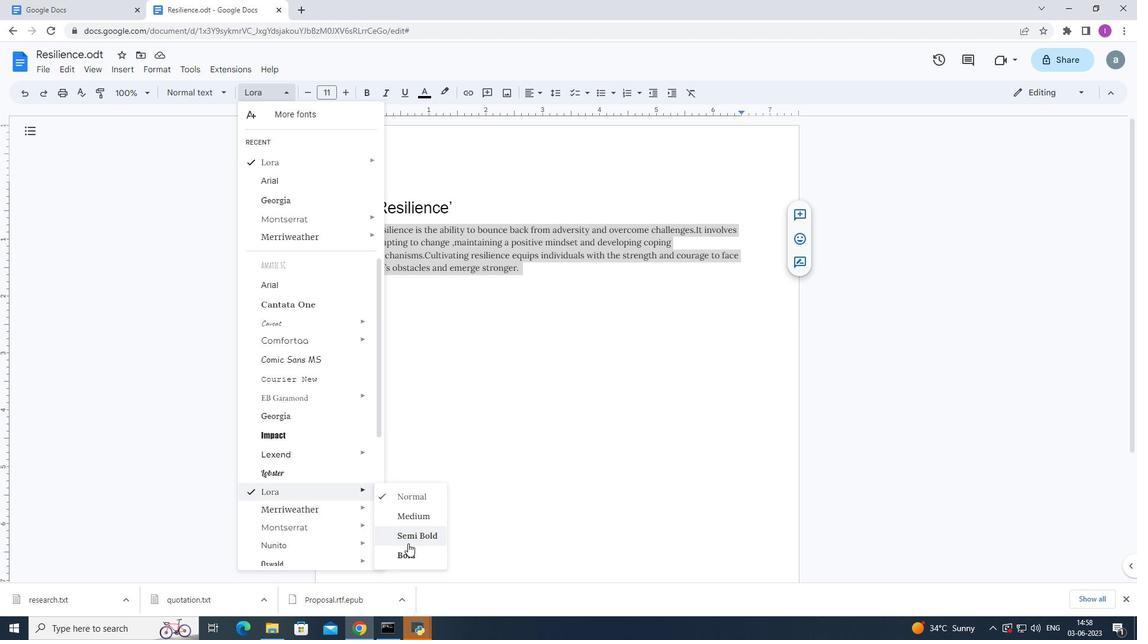 
Action: Mouse pressed left at (409, 539)
Screenshot: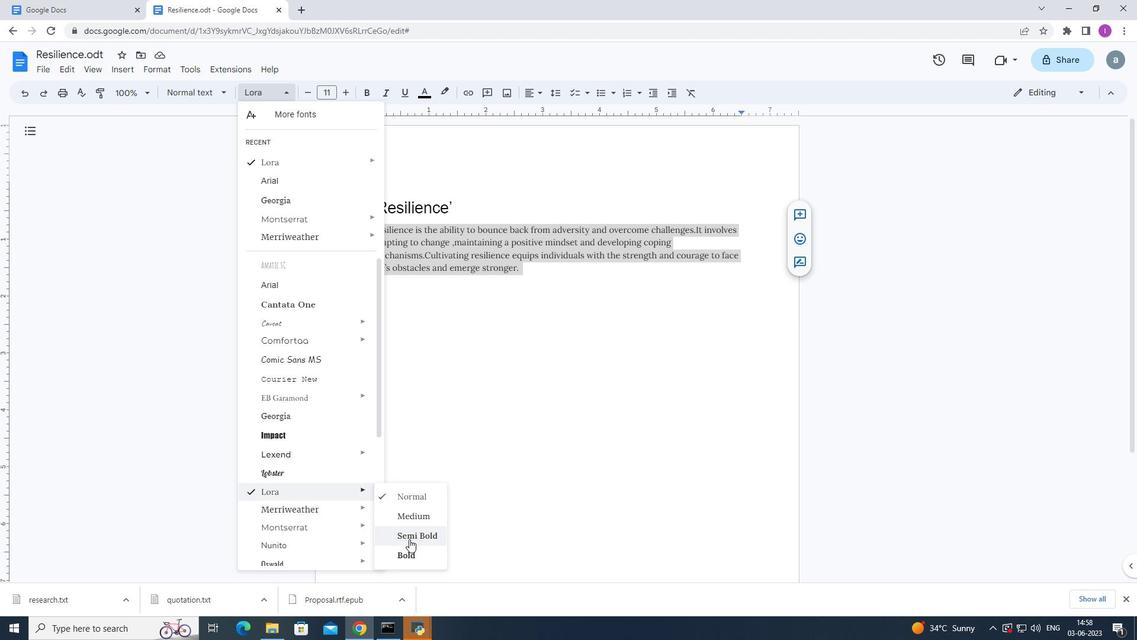 
Action: Mouse moved to (325, 91)
Screenshot: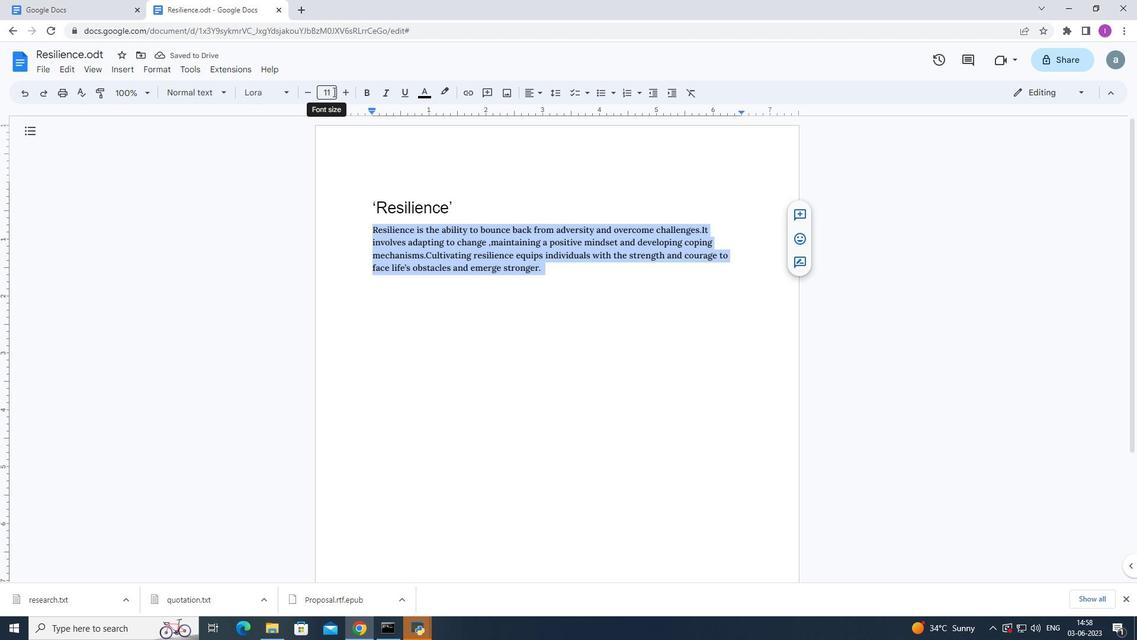 
Action: Mouse pressed left at (325, 91)
Screenshot: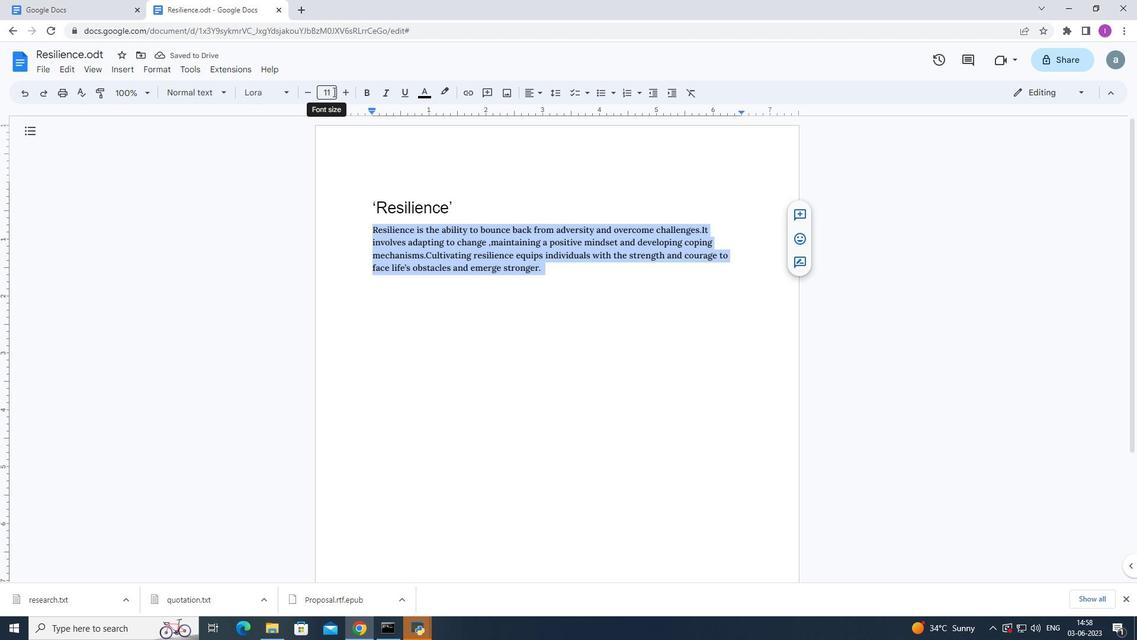 
Action: Mouse moved to (352, 105)
Screenshot: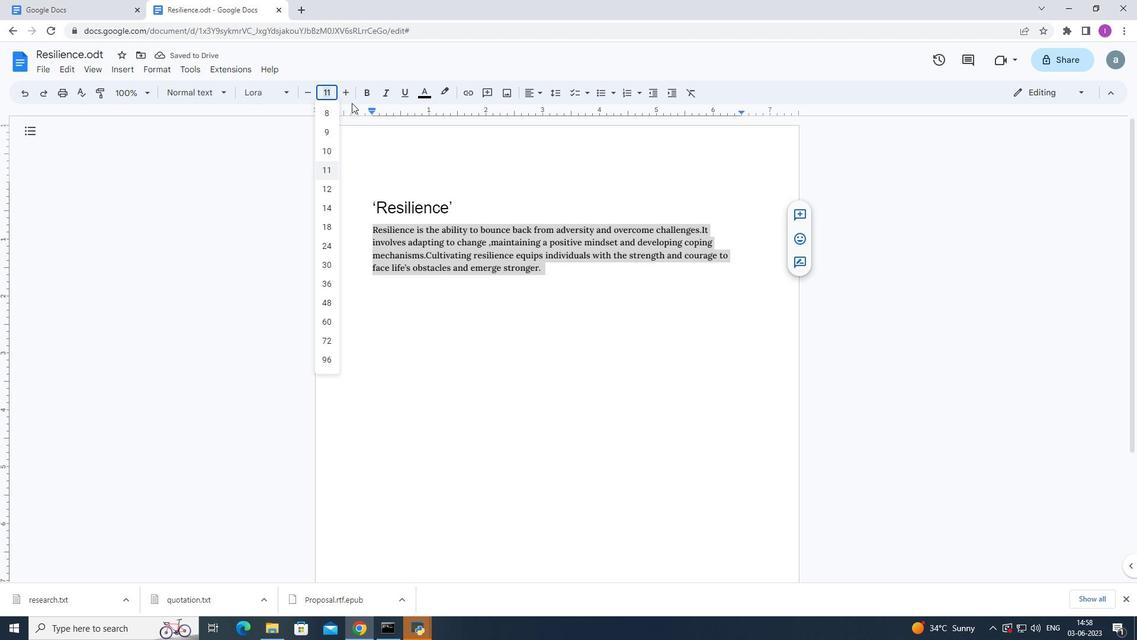 
Action: Key pressed 1
Screenshot: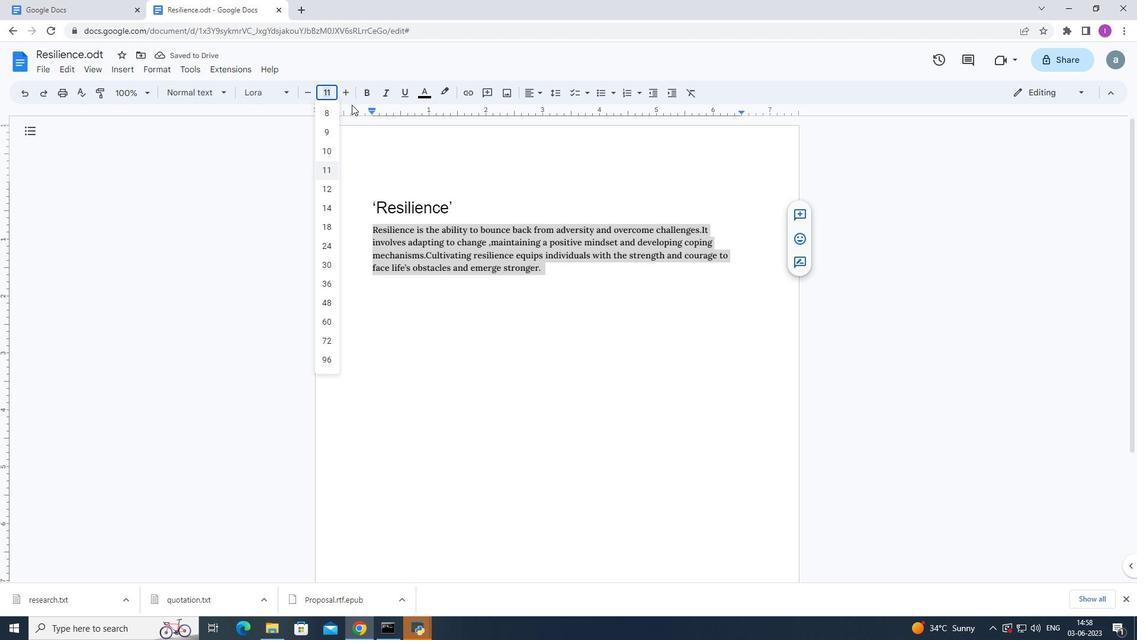 
Action: Mouse moved to (346, 113)
Screenshot: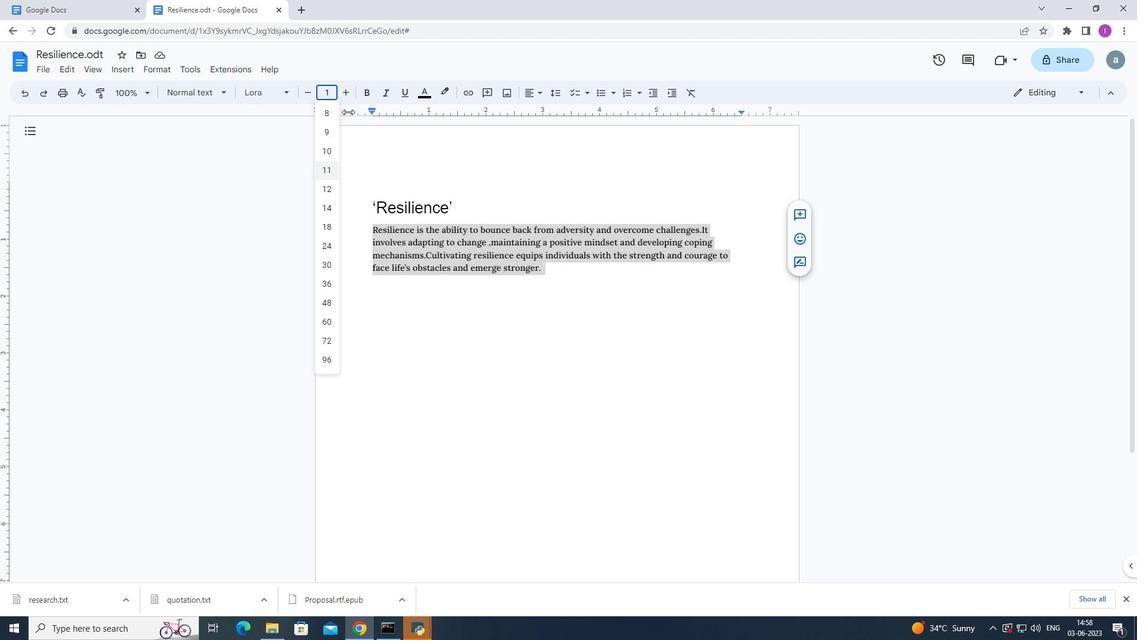 
Action: Key pressed 8
Screenshot: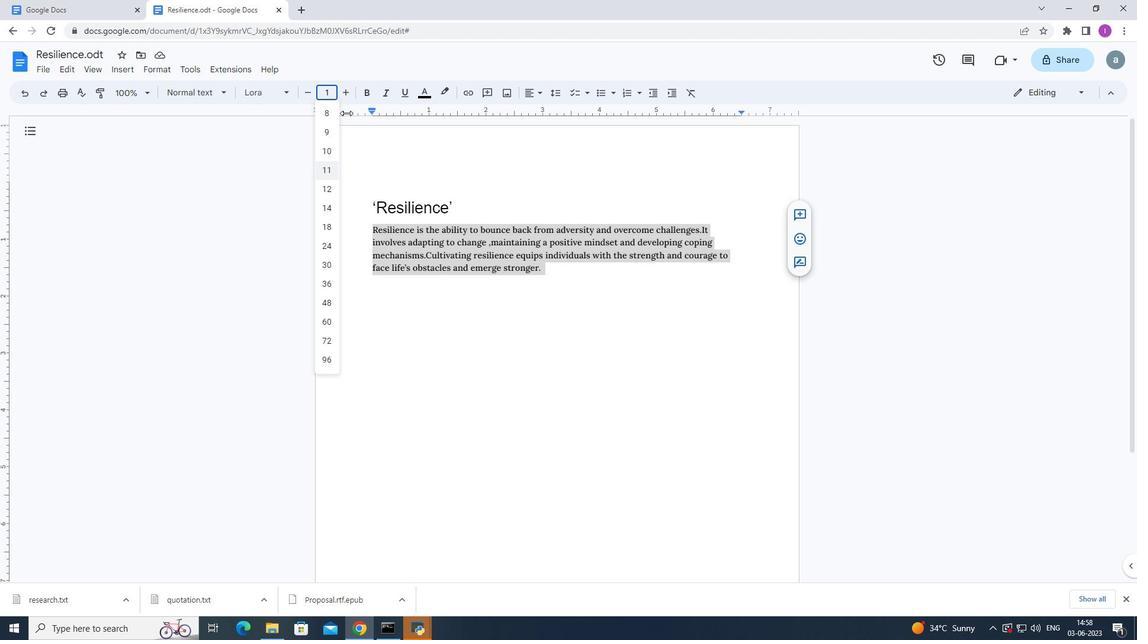 
Action: Mouse moved to (349, 162)
Screenshot: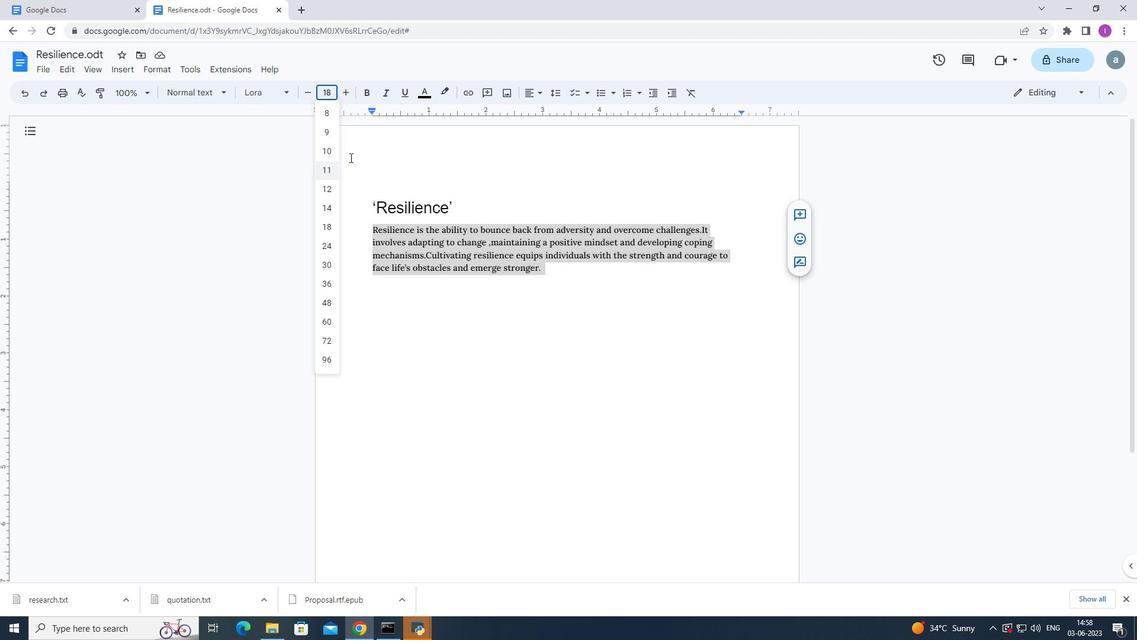 
Action: Key pressed <Key.enter>
Screenshot: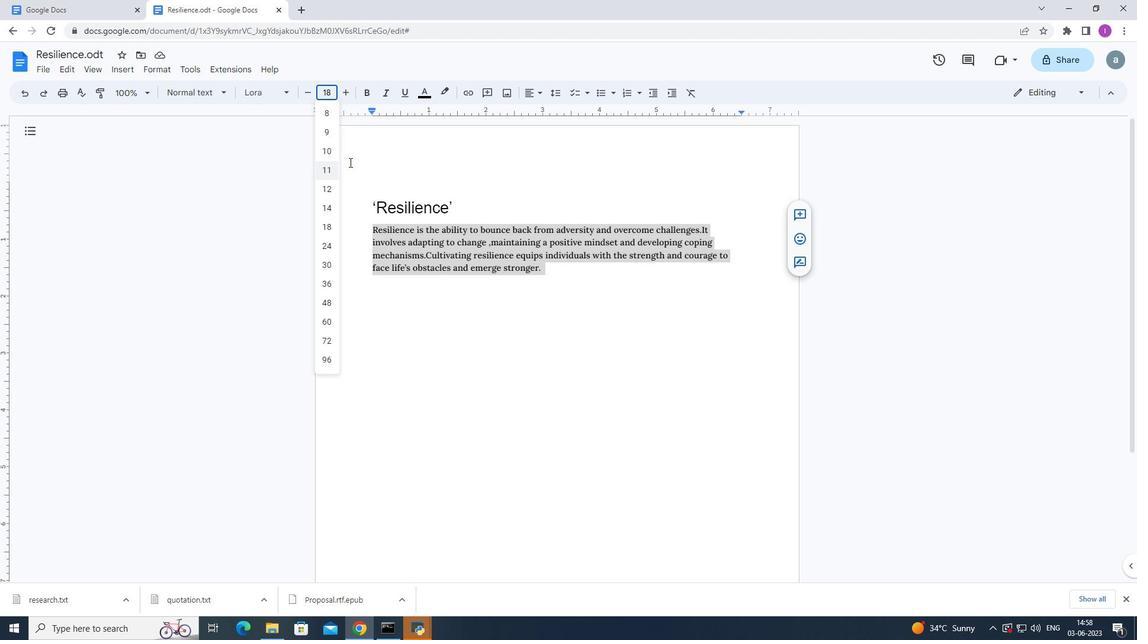 
Action: Mouse moved to (492, 187)
Screenshot: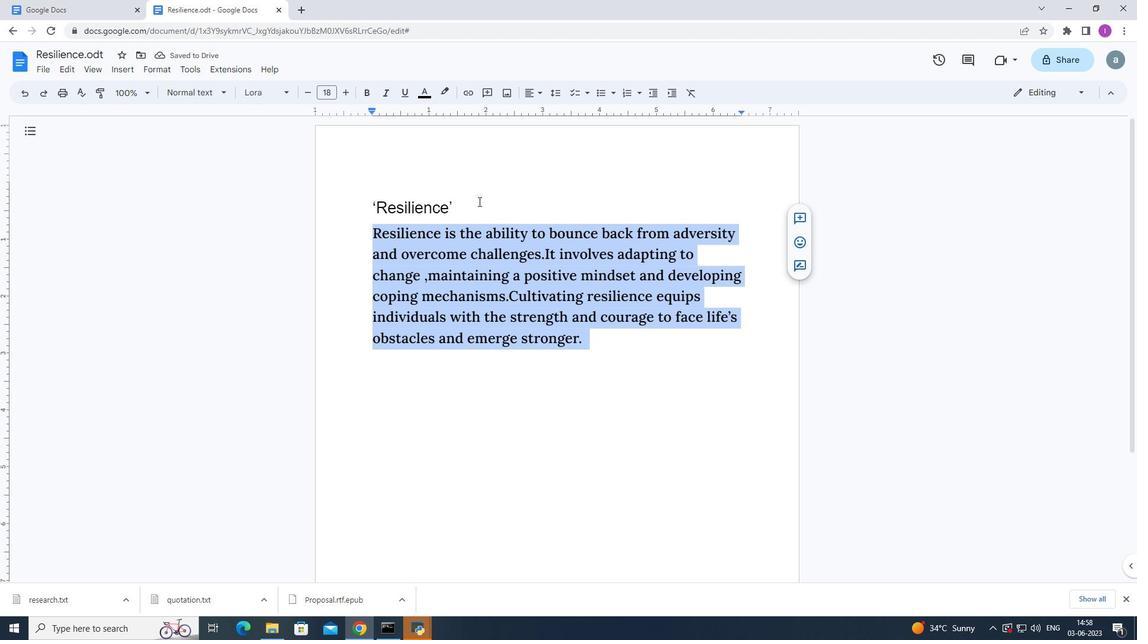 
Action: Mouse pressed left at (492, 187)
Screenshot: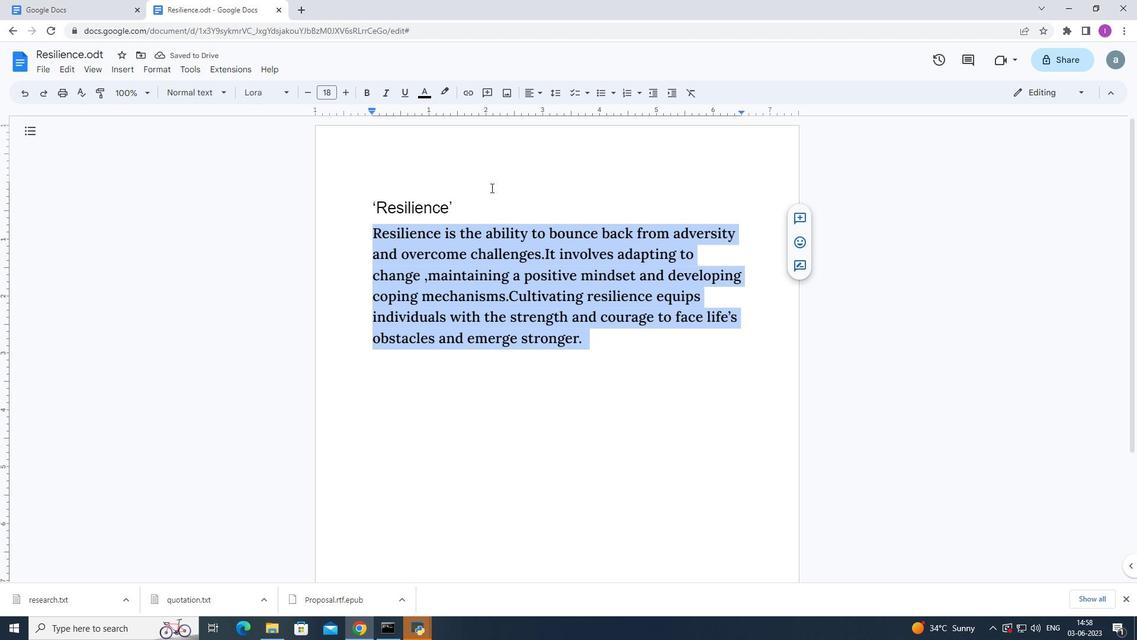 
Action: Mouse moved to (458, 205)
Screenshot: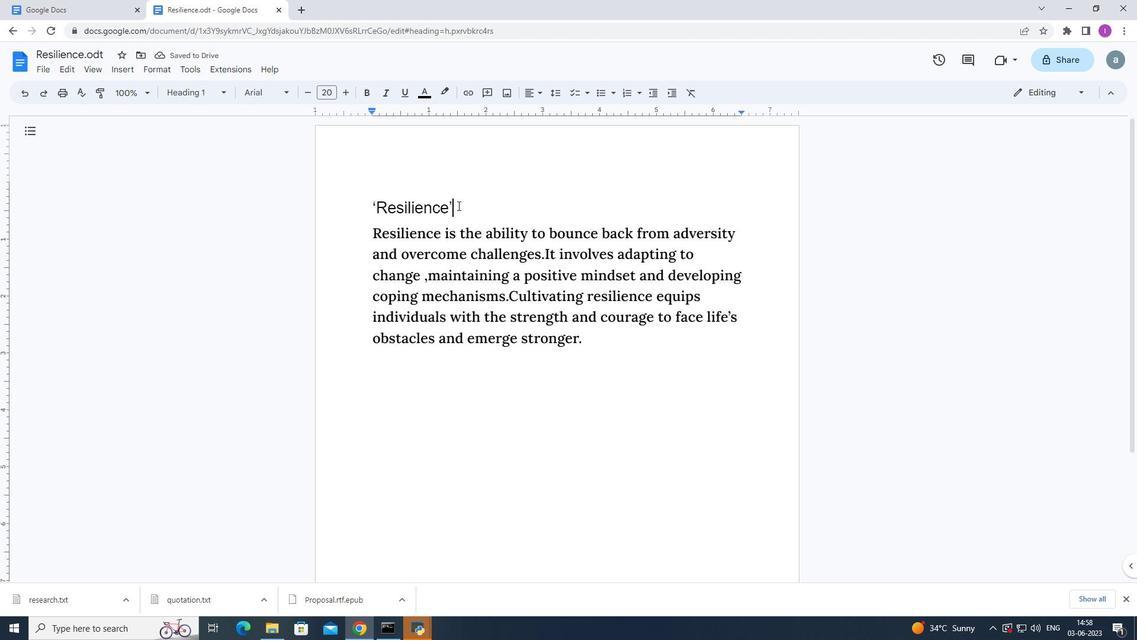 
Action: Mouse pressed left at (458, 205)
Screenshot: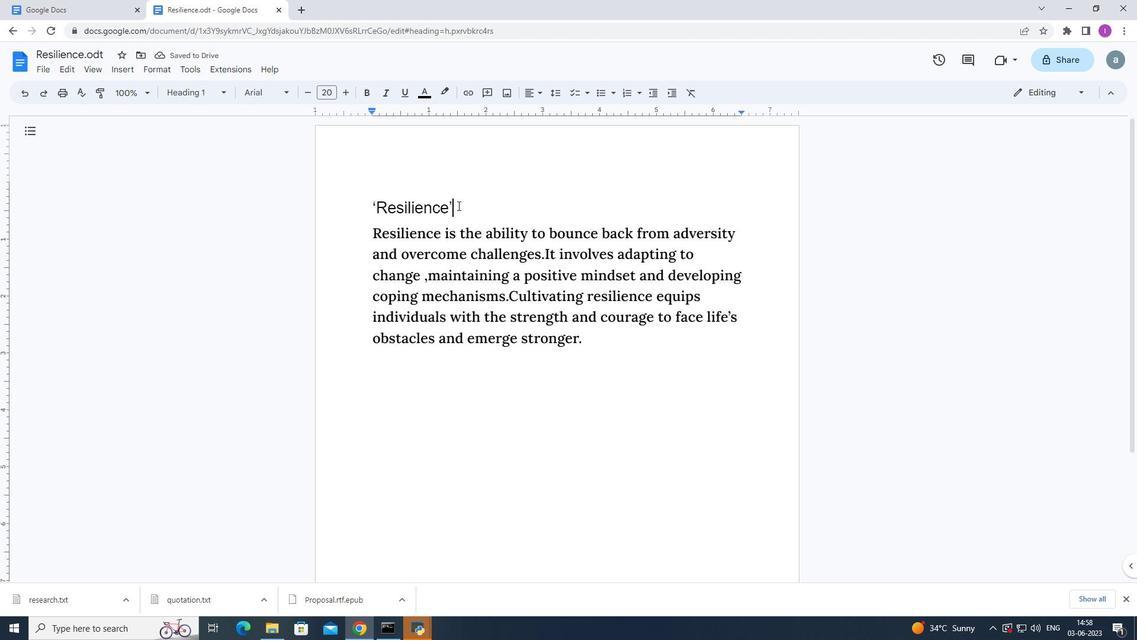 
Action: Mouse moved to (284, 91)
Screenshot: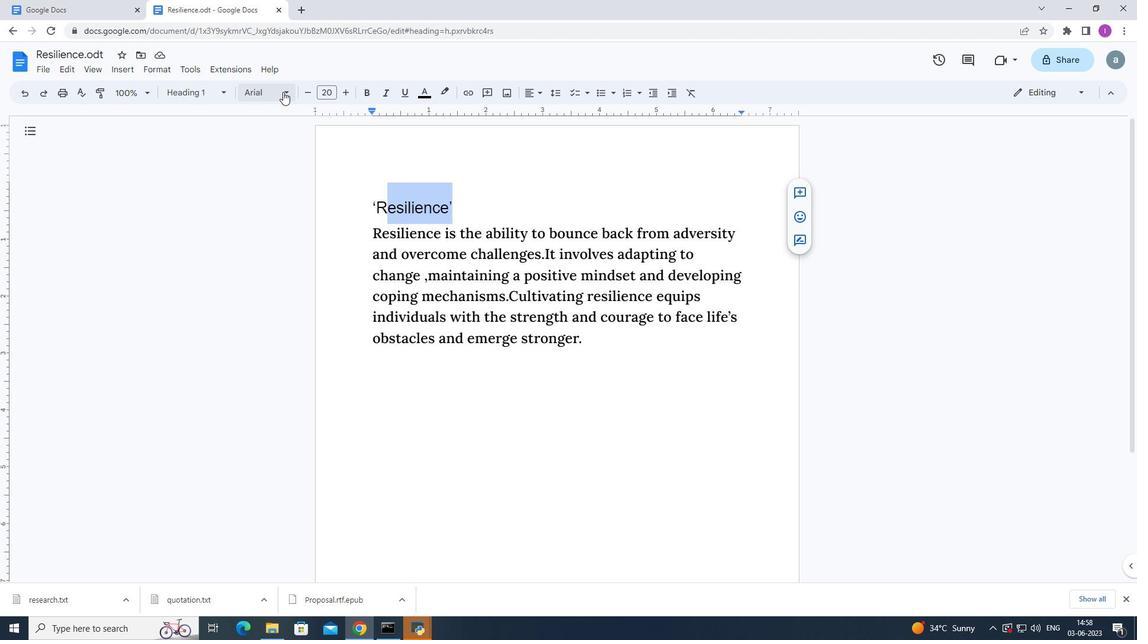 
Action: Mouse pressed left at (284, 91)
Screenshot: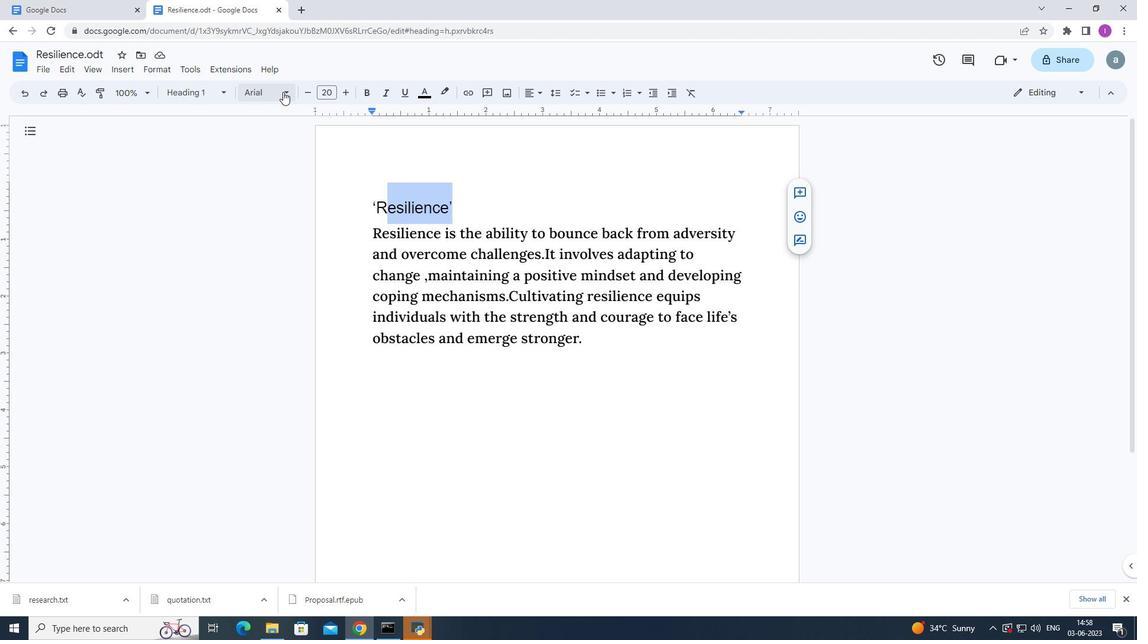 
Action: Mouse moved to (485, 166)
Screenshot: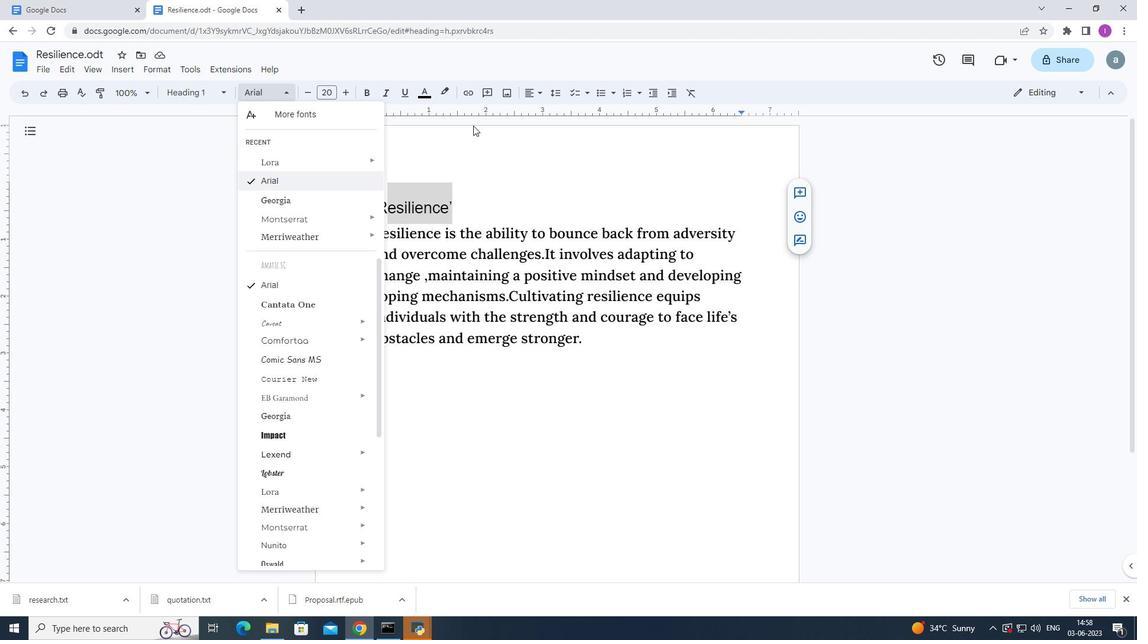 
Action: Mouse pressed left at (485, 166)
Screenshot: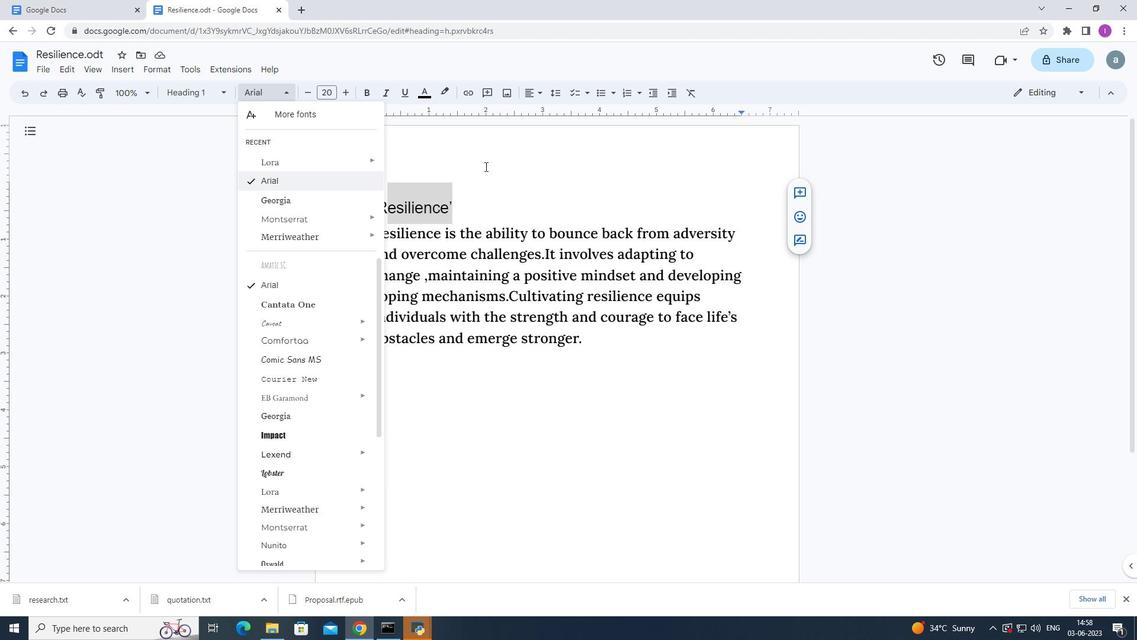 
Action: Mouse moved to (472, 196)
Screenshot: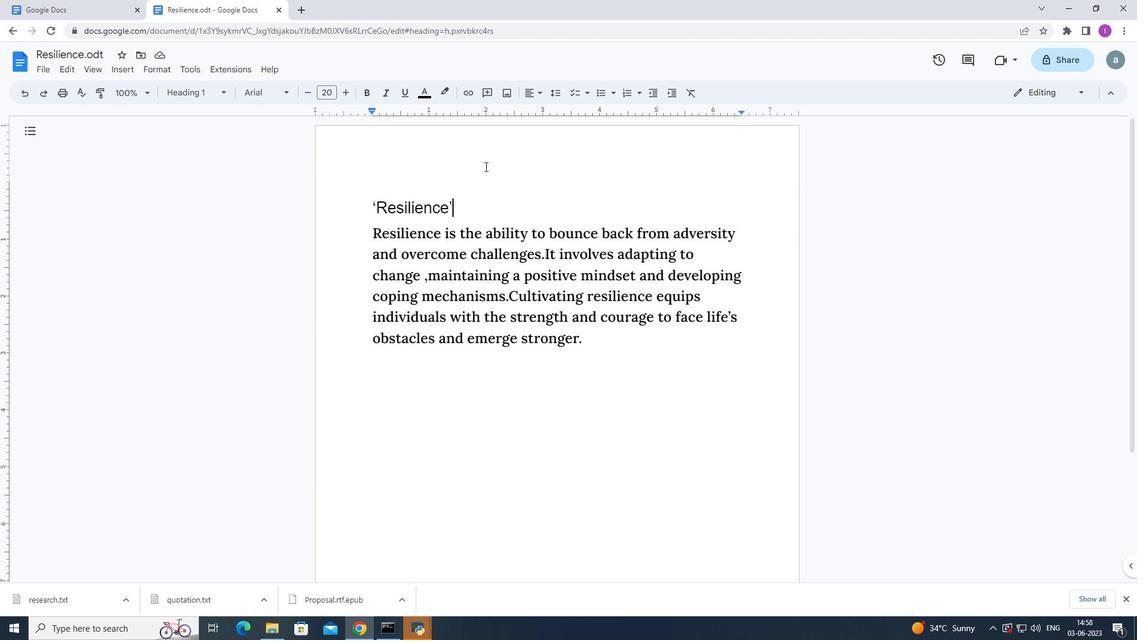 
Action: Mouse pressed left at (472, 196)
Screenshot: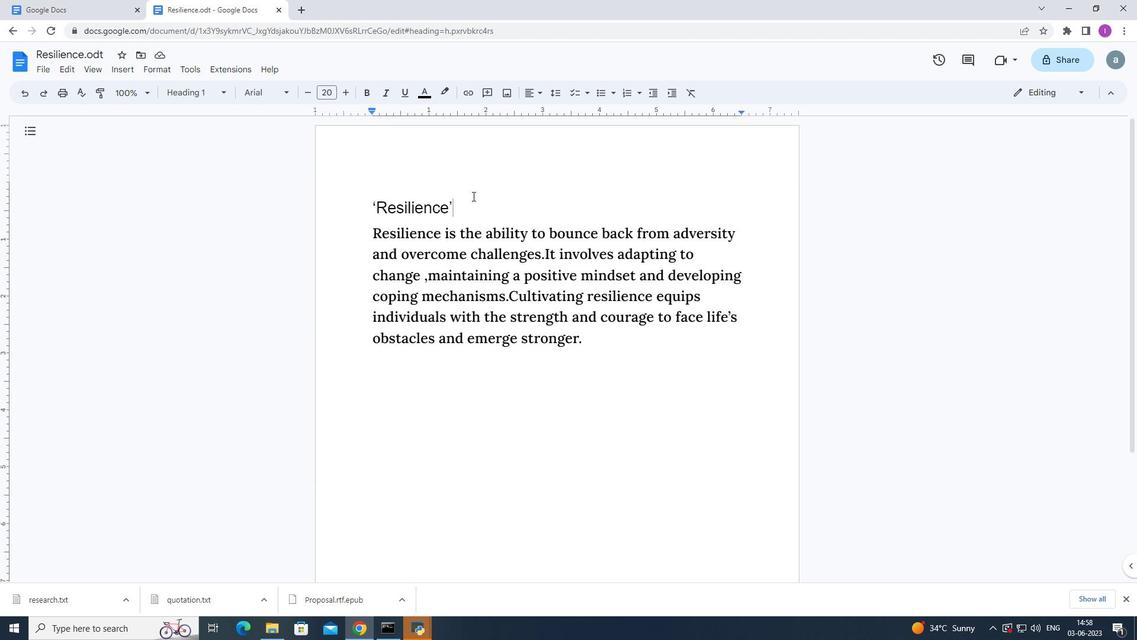 
Action: Mouse moved to (285, 92)
Screenshot: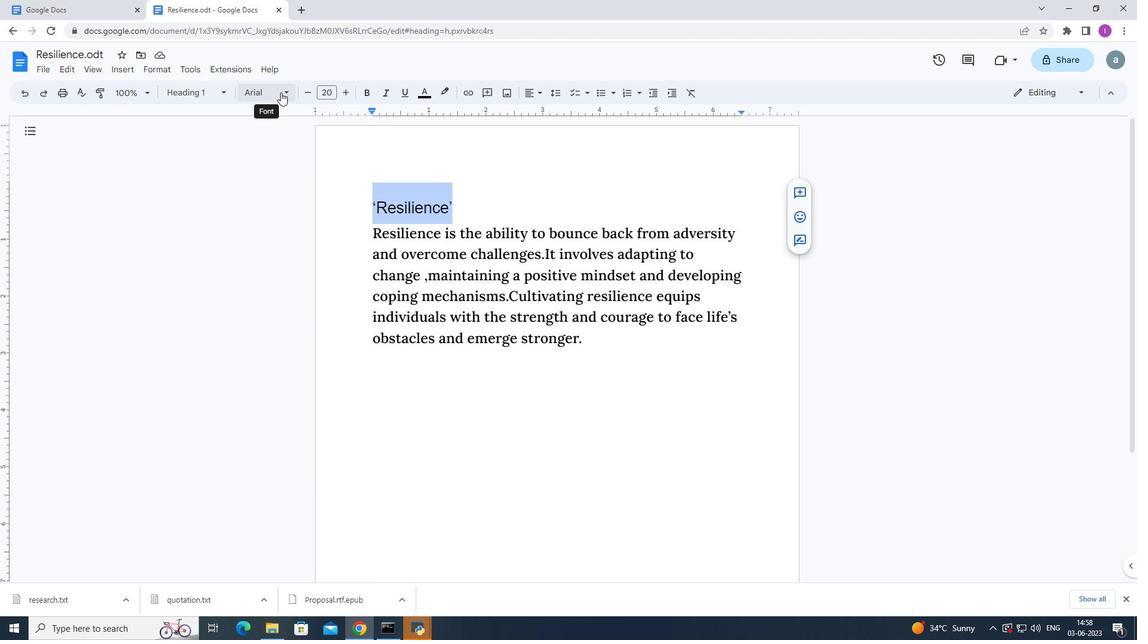 
Action: Mouse pressed left at (285, 92)
Screenshot: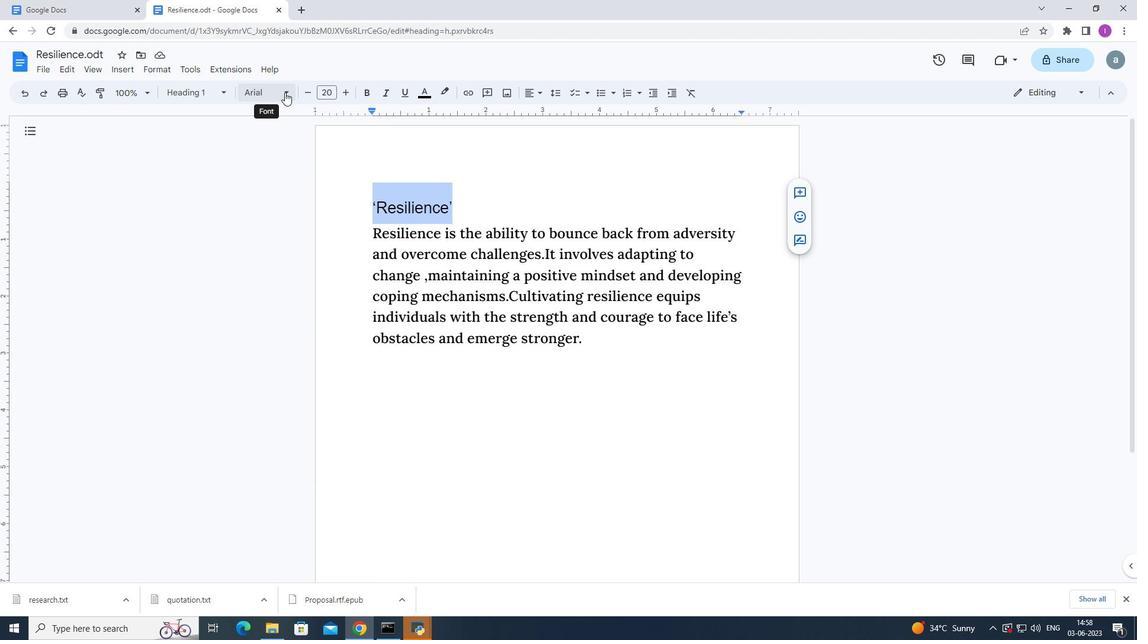 
Action: Mouse moved to (285, 418)
Screenshot: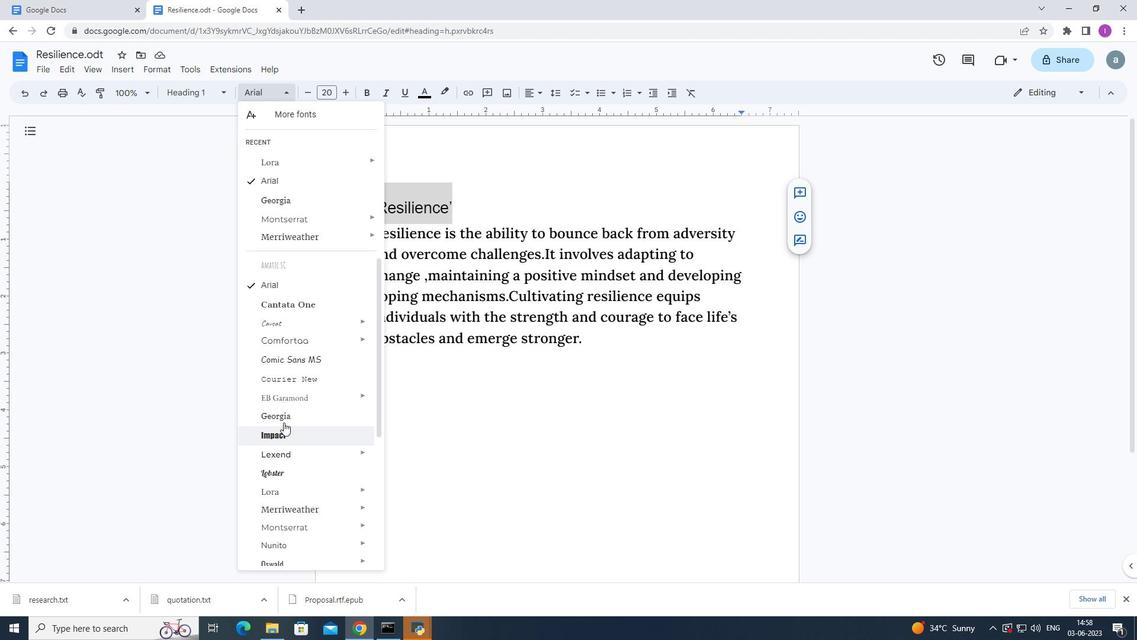 
Action: Mouse pressed left at (285, 418)
Screenshot: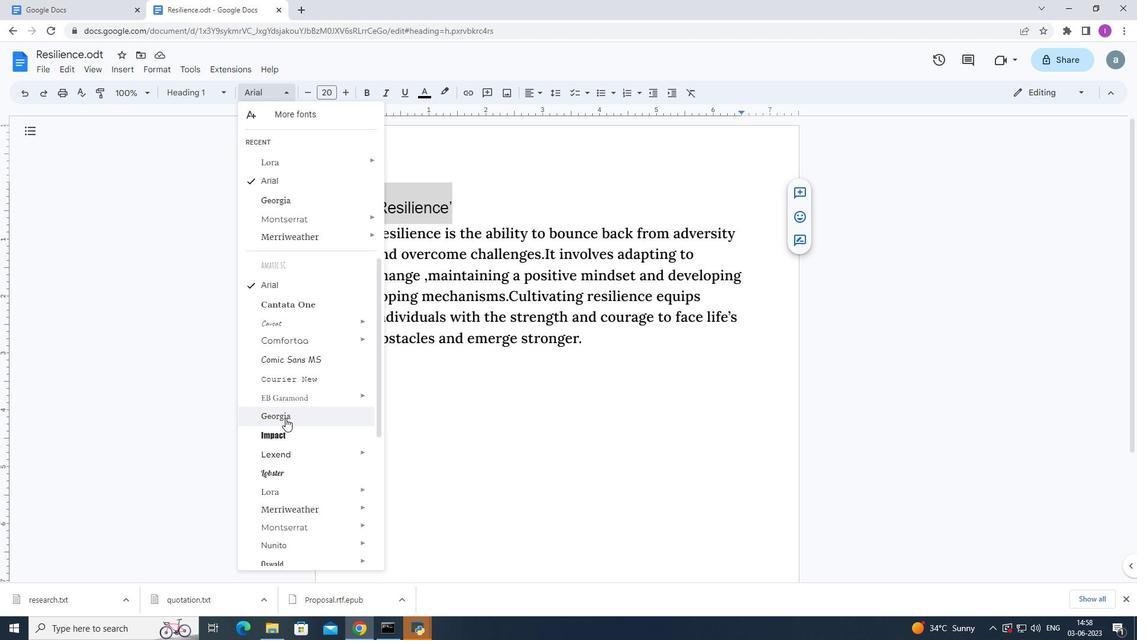 
Action: Mouse moved to (332, 93)
Screenshot: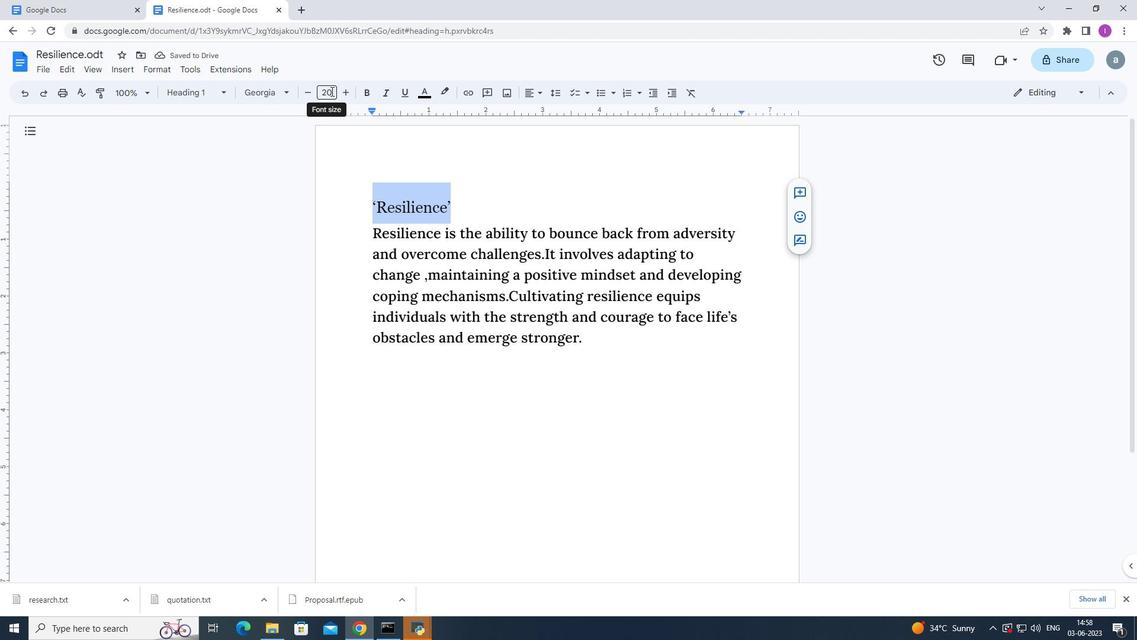 
Action: Mouse pressed left at (332, 93)
Screenshot: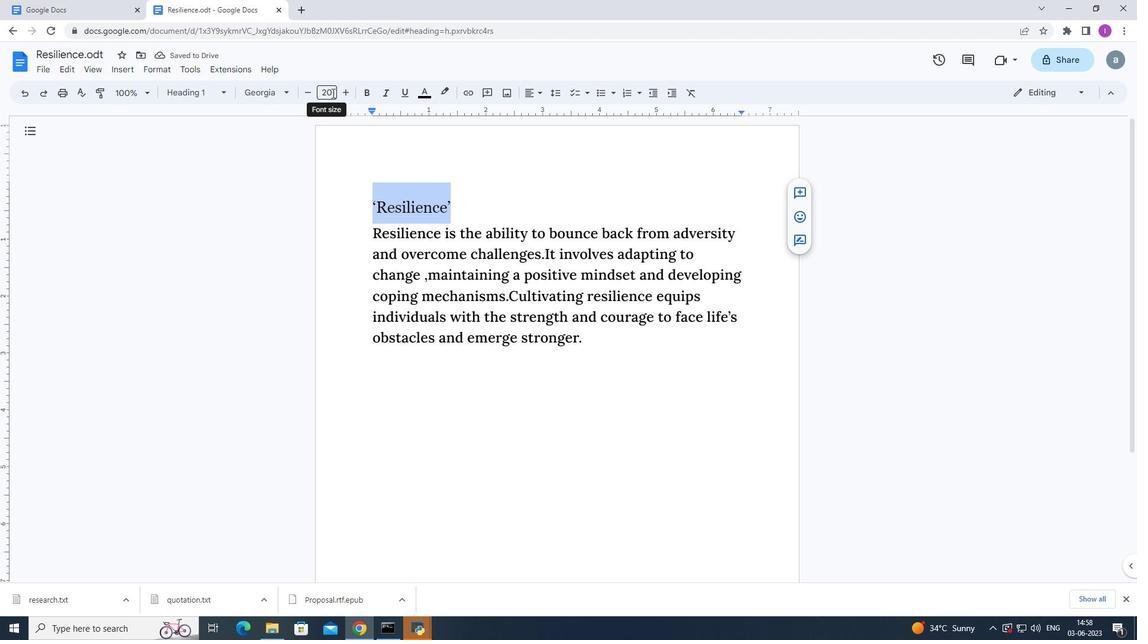 
Action: Mouse moved to (369, 138)
Screenshot: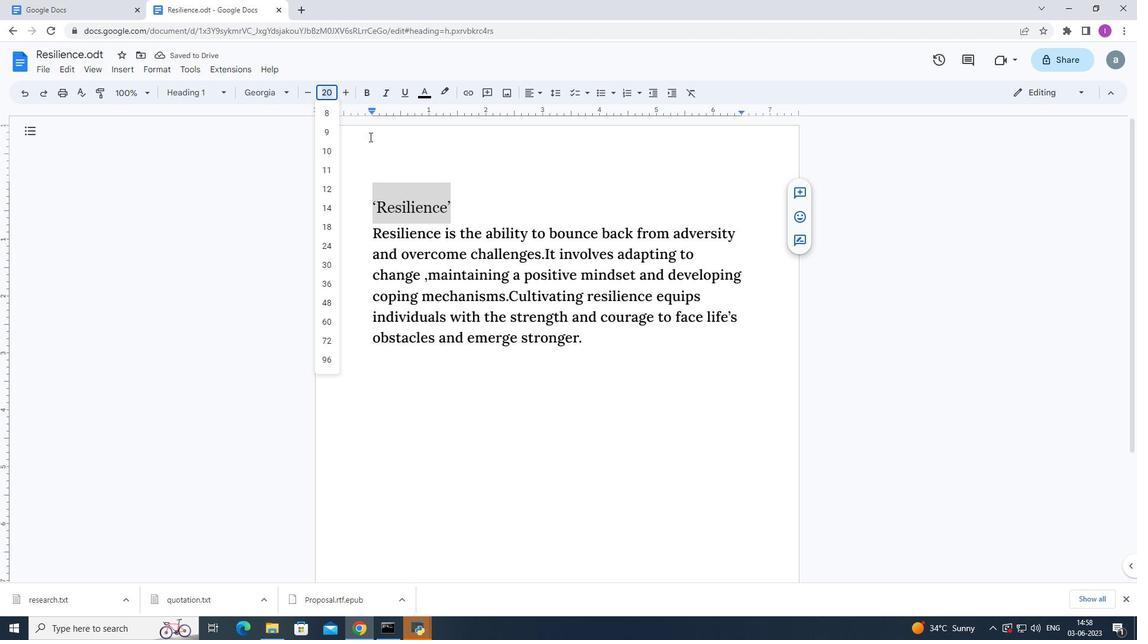 
Action: Key pressed 36
Screenshot: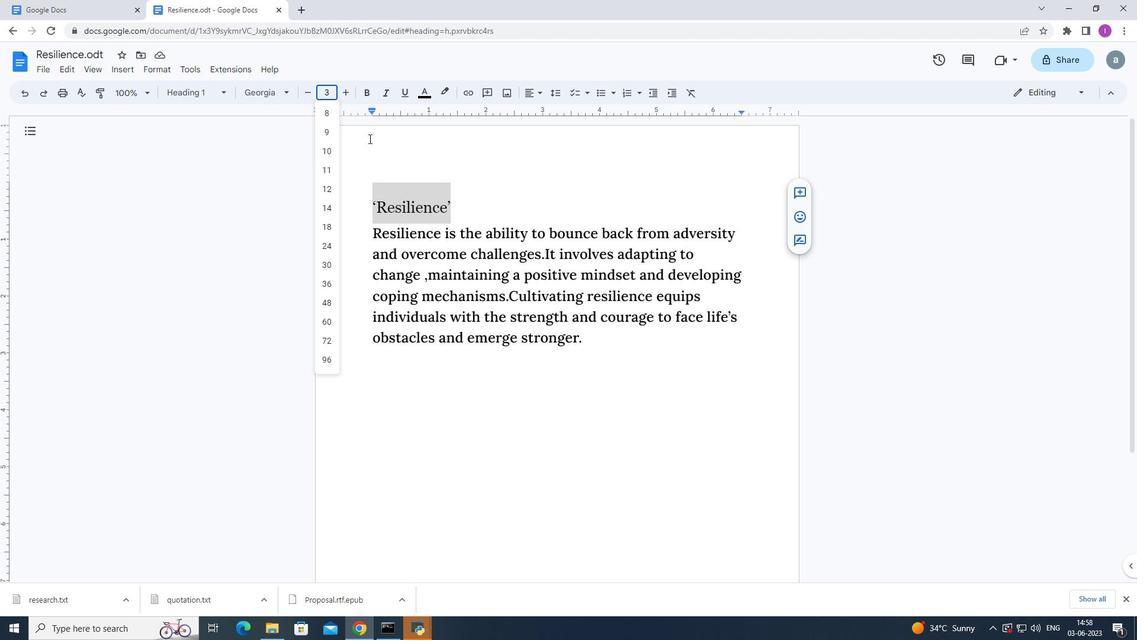 
Action: Mouse moved to (368, 141)
Screenshot: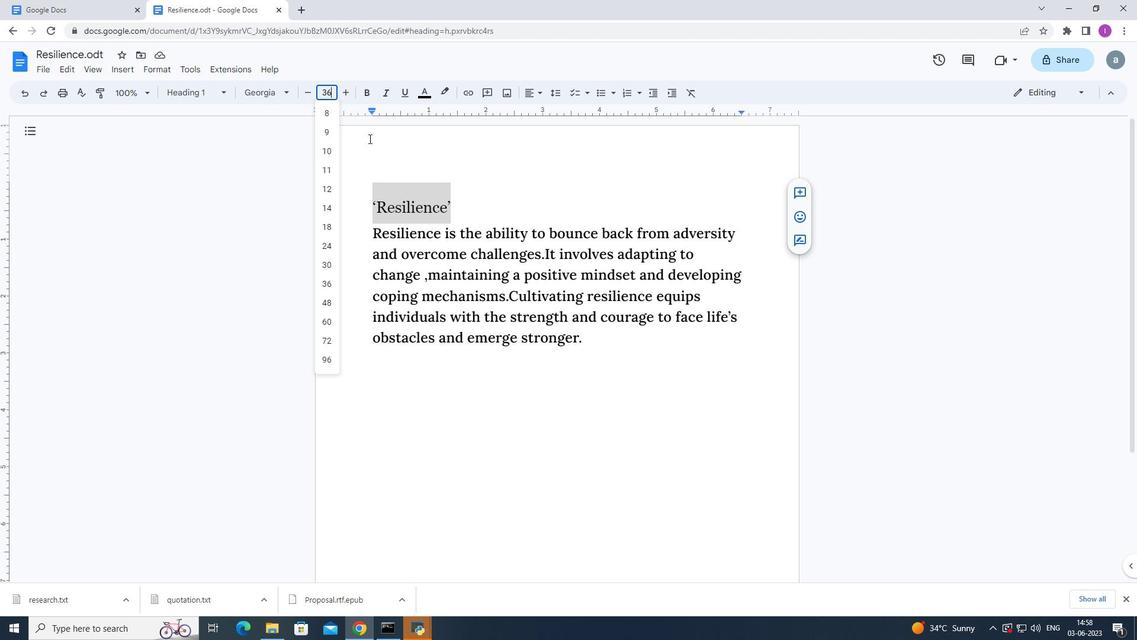 
Action: Key pressed <Key.enter>
Screenshot: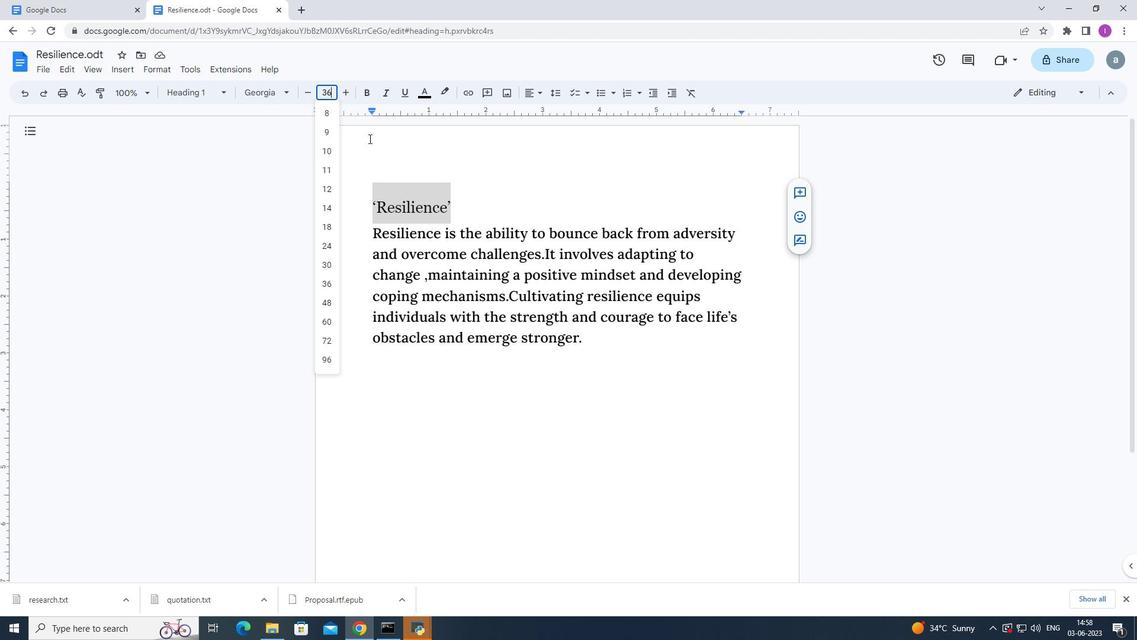 
Action: Mouse moved to (221, 324)
Screenshot: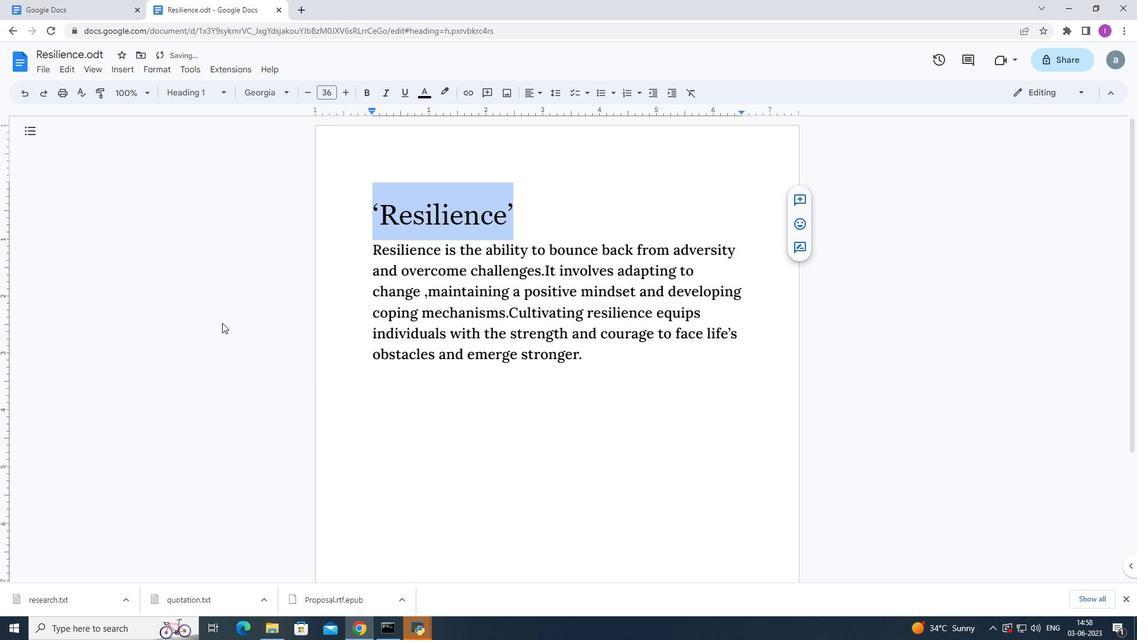
Action: Mouse scrolled (221, 323) with delta (0, 0)
Screenshot: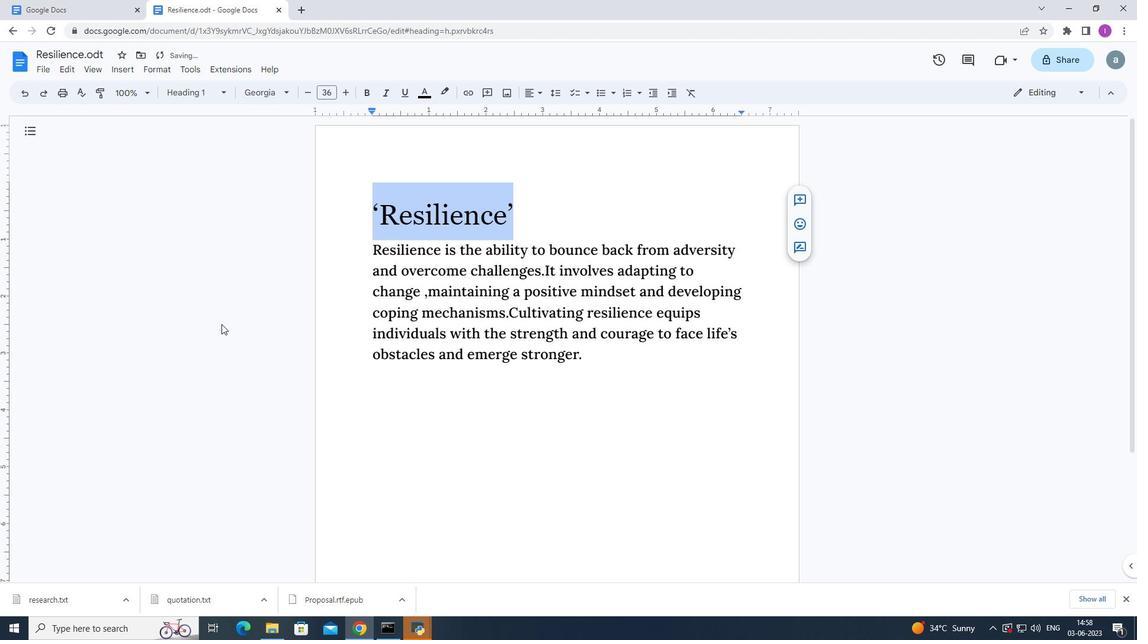 
Action: Mouse moved to (224, 324)
Screenshot: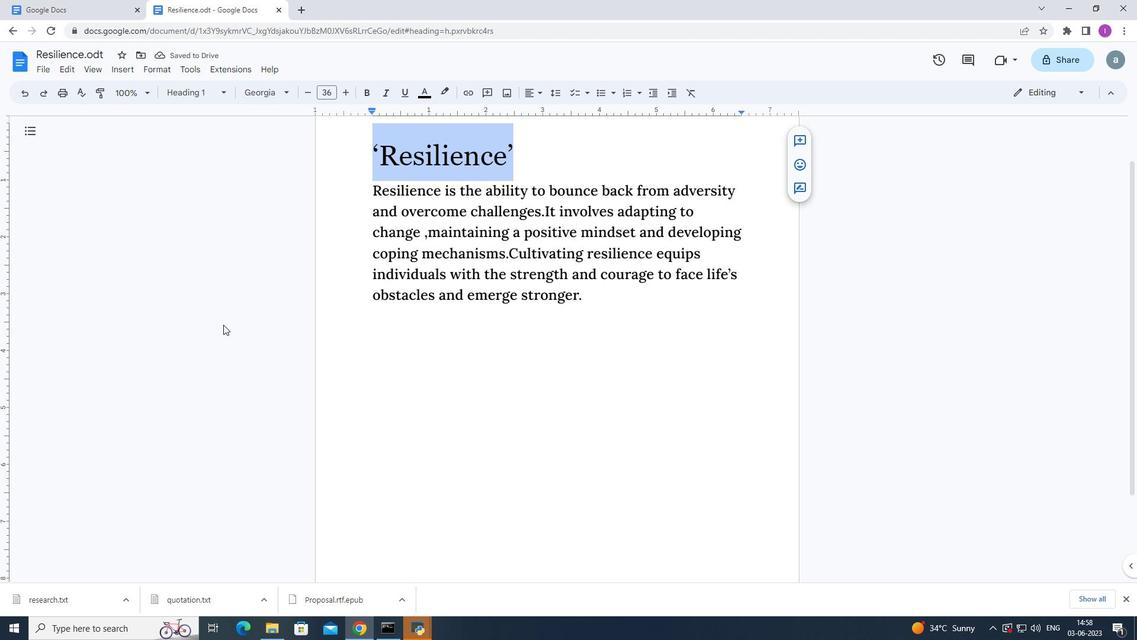 
Action: Mouse scrolled (224, 324) with delta (0, 0)
Screenshot: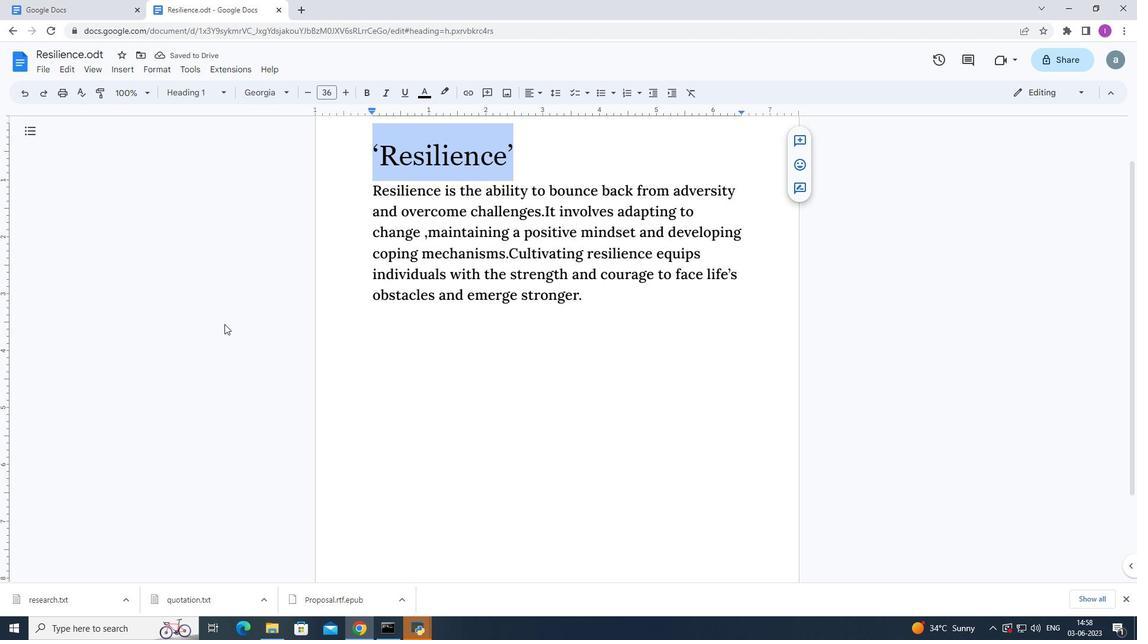
Action: Mouse scrolled (224, 324) with delta (0, 0)
Screenshot: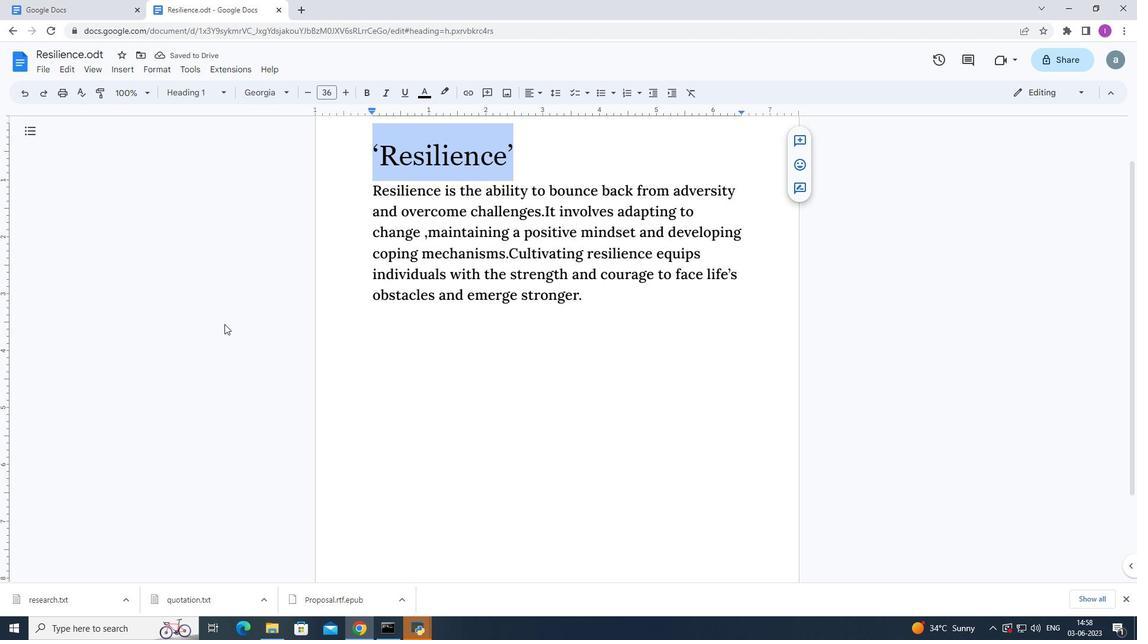 
Action: Mouse scrolled (224, 324) with delta (0, 0)
Screenshot: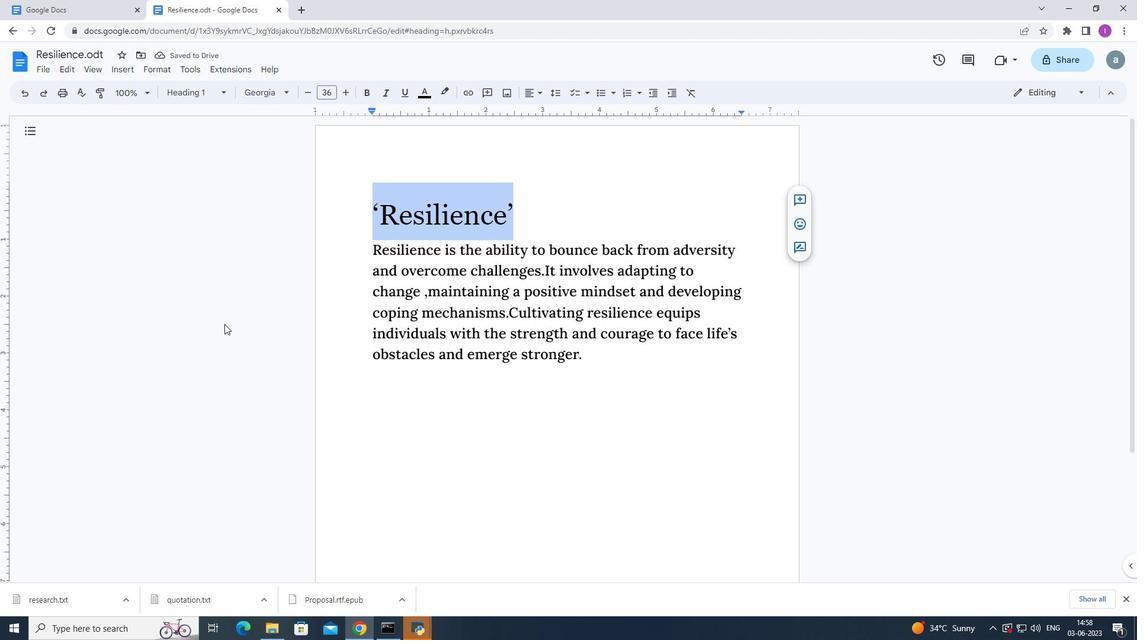 
Action: Mouse moved to (534, 94)
Screenshot: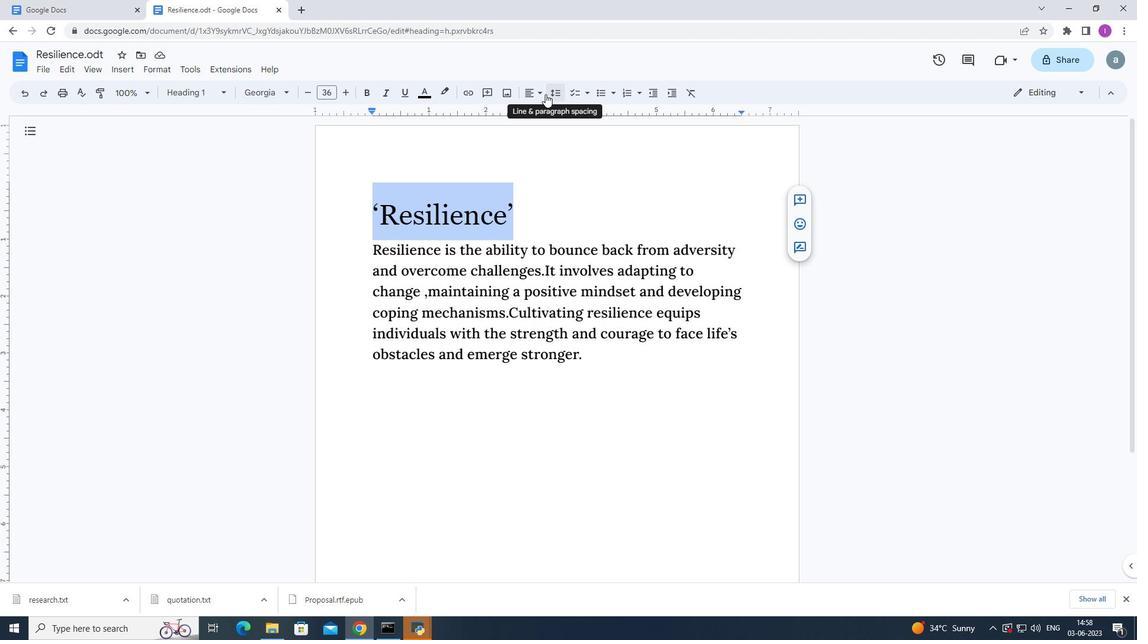 
Action: Mouse pressed left at (534, 94)
Screenshot: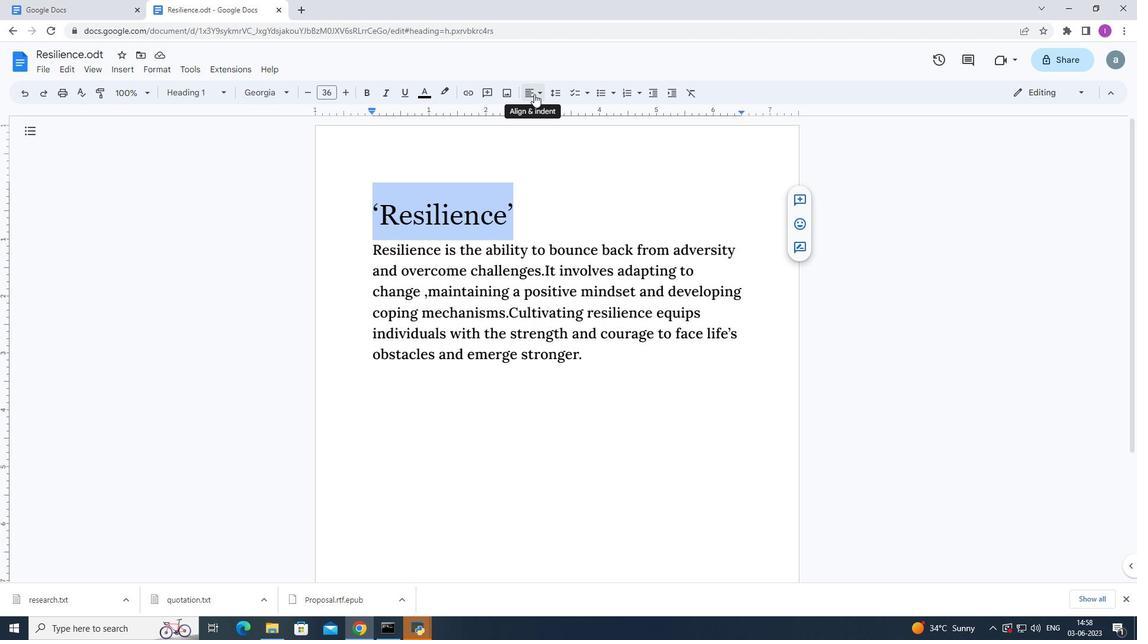 
Action: Mouse moved to (532, 116)
Screenshot: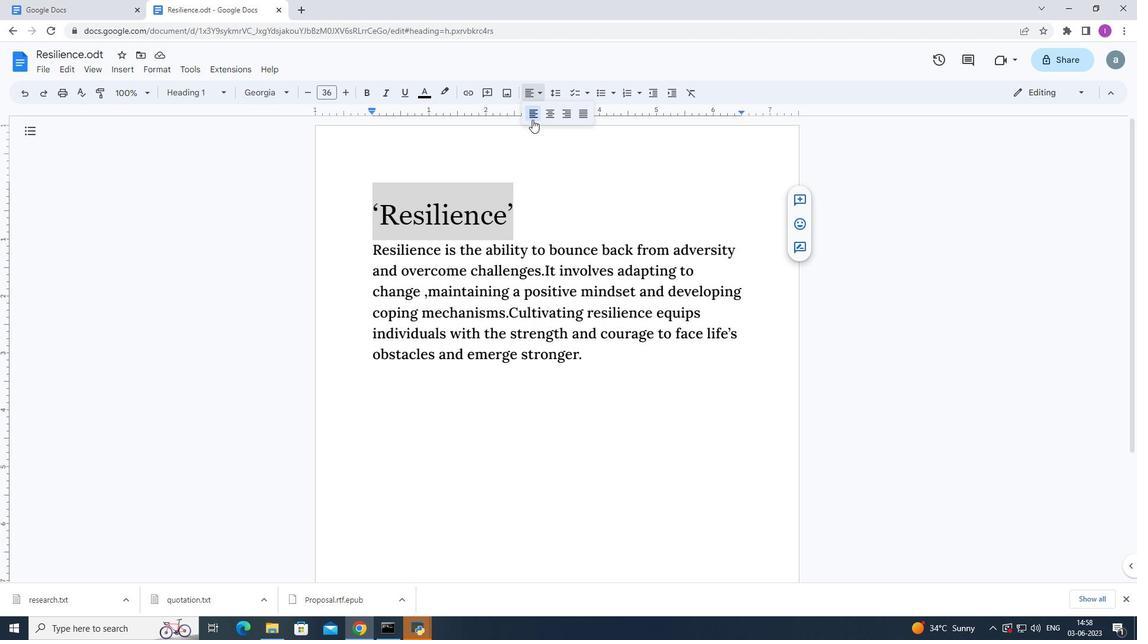 
Action: Mouse pressed left at (532, 116)
Screenshot: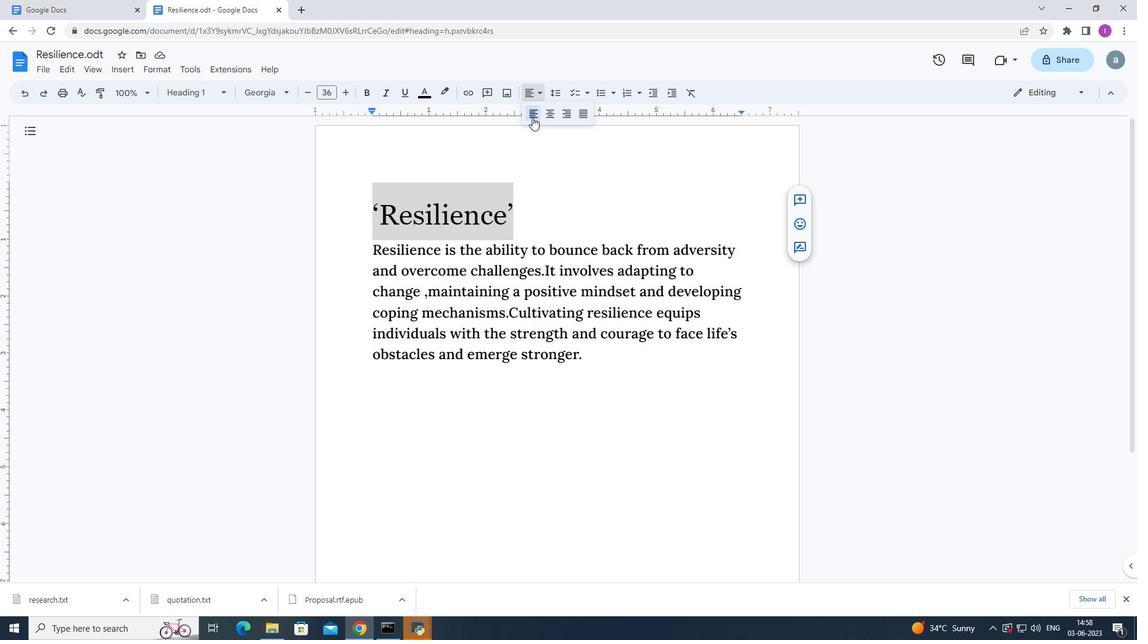 
Action: Mouse moved to (355, 287)
Screenshot: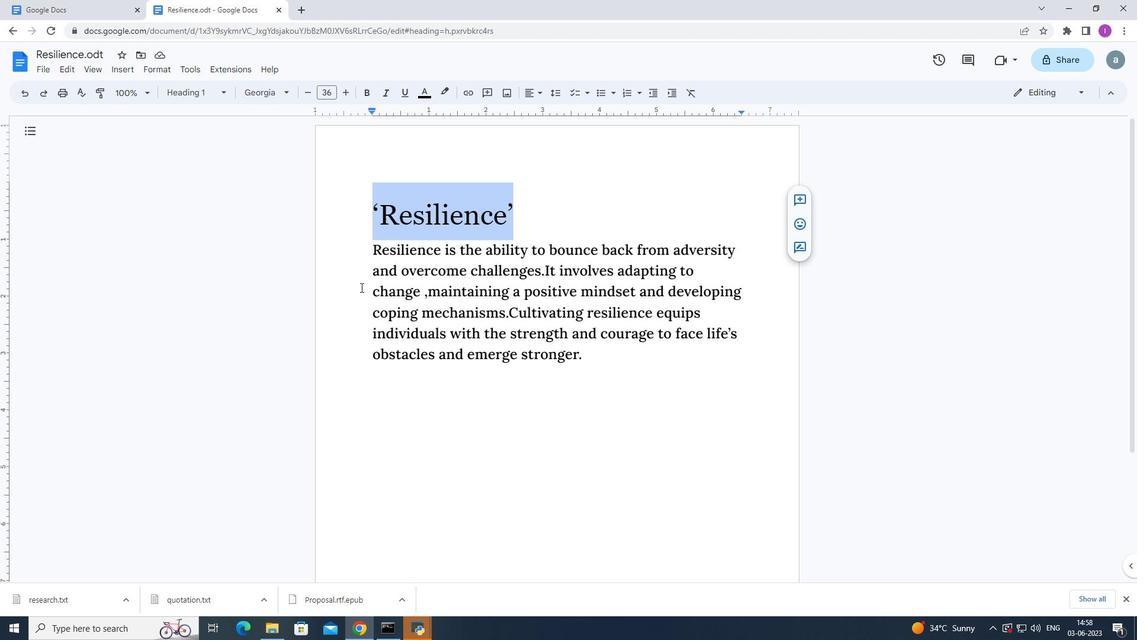 
Action: Mouse pressed left at (355, 287)
Screenshot: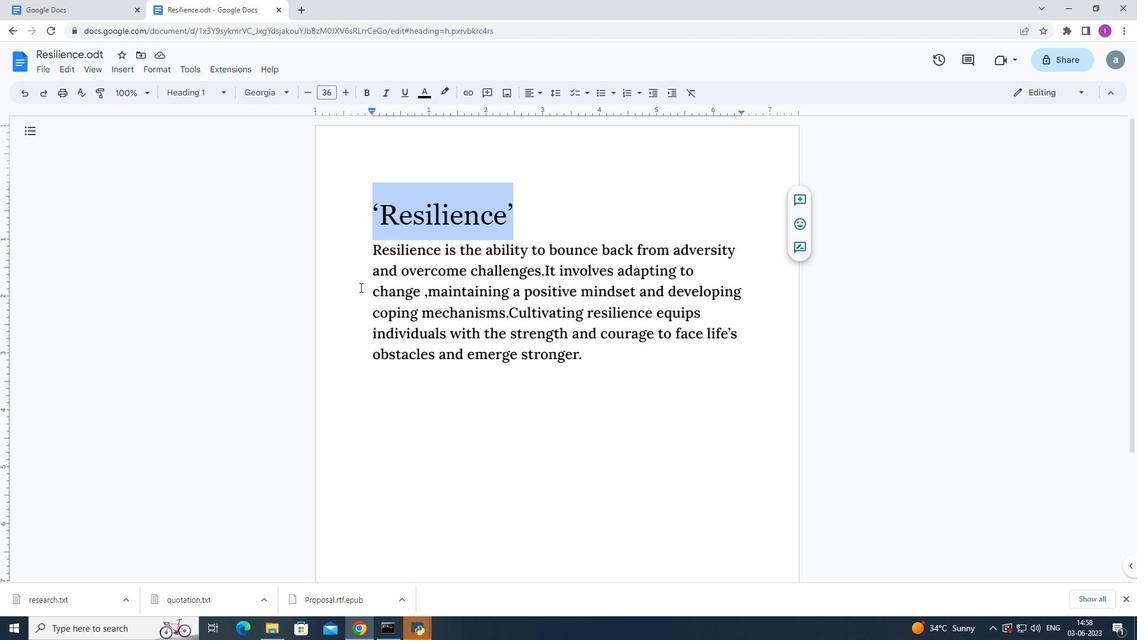 
Action: Mouse moved to (363, 242)
Screenshot: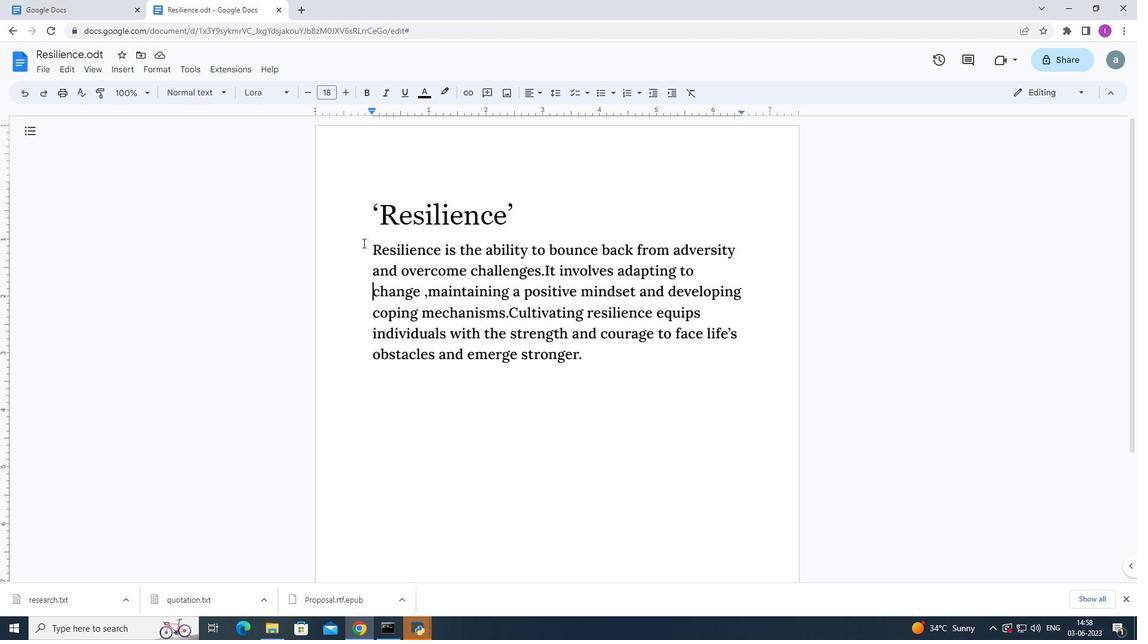 
Action: Mouse pressed left at (363, 242)
Screenshot: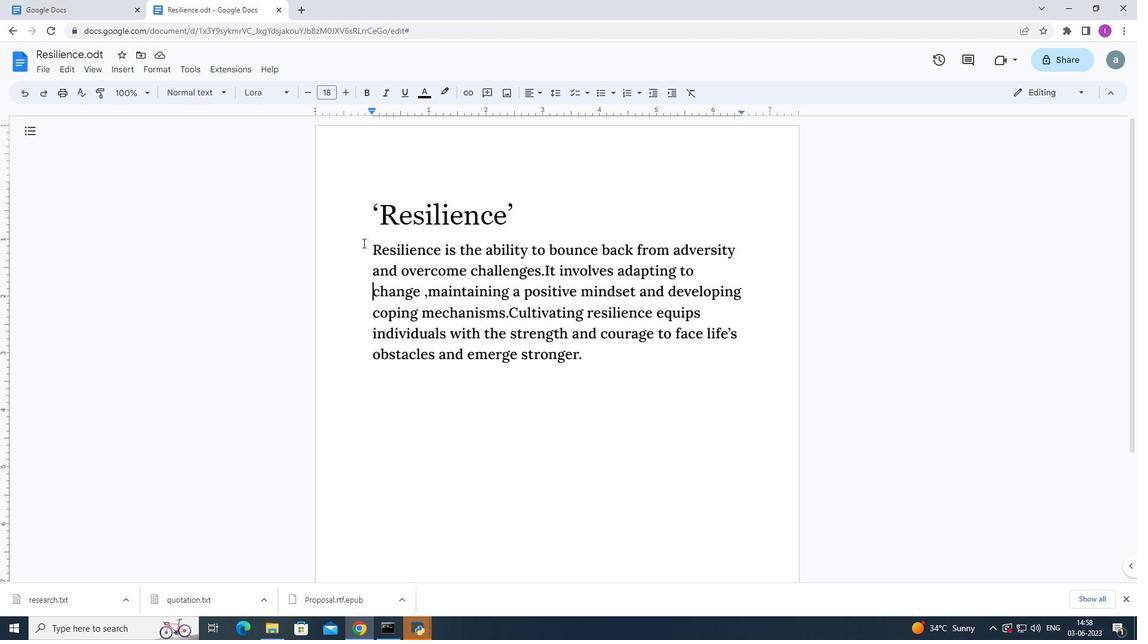 
Action: Mouse moved to (532, 94)
Screenshot: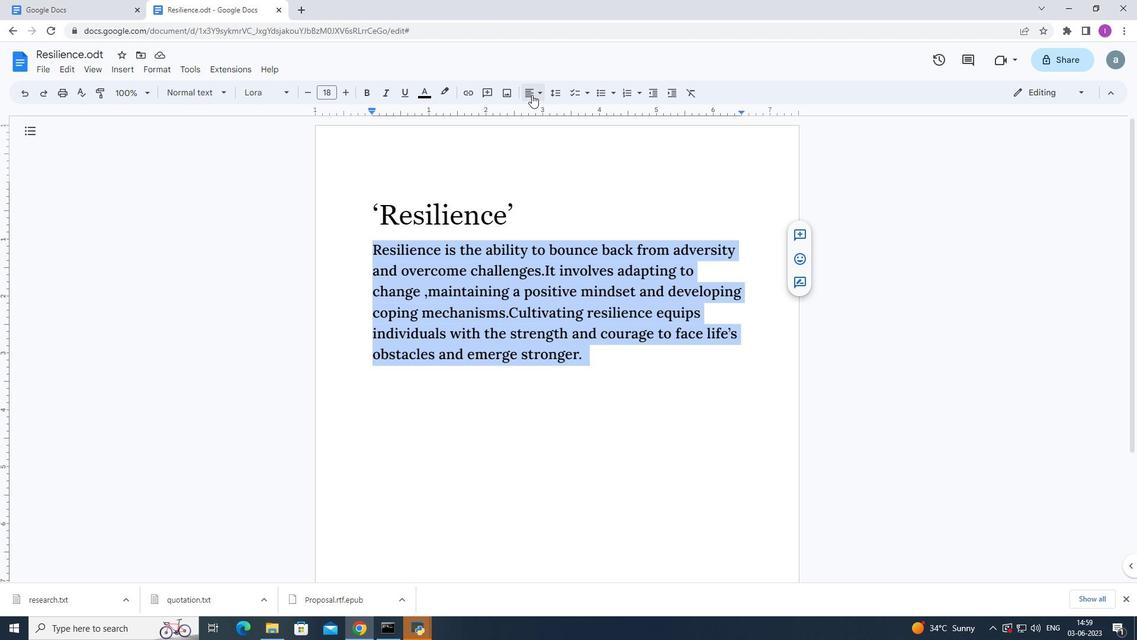 
Action: Mouse pressed left at (532, 94)
Screenshot: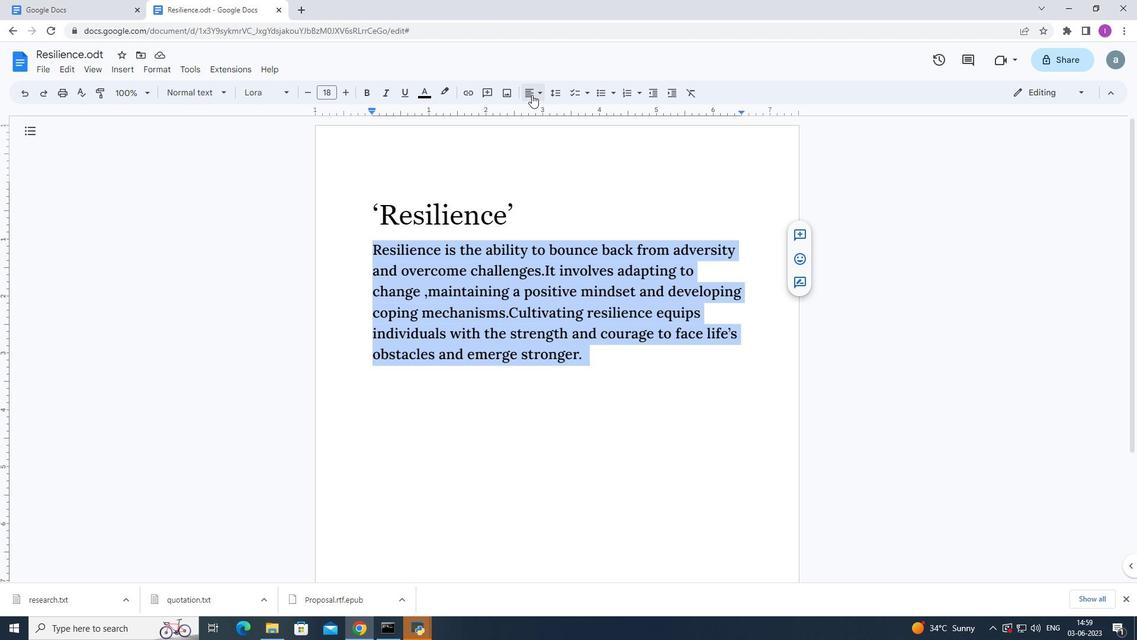 
Action: Mouse moved to (531, 113)
Screenshot: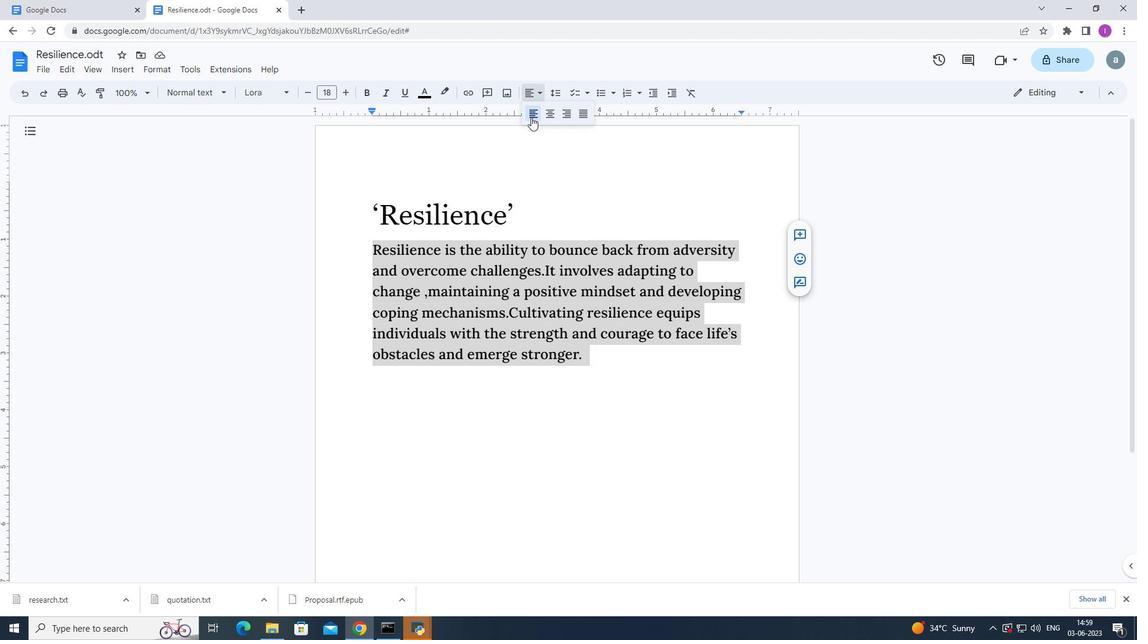 
Action: Mouse pressed left at (531, 113)
Screenshot: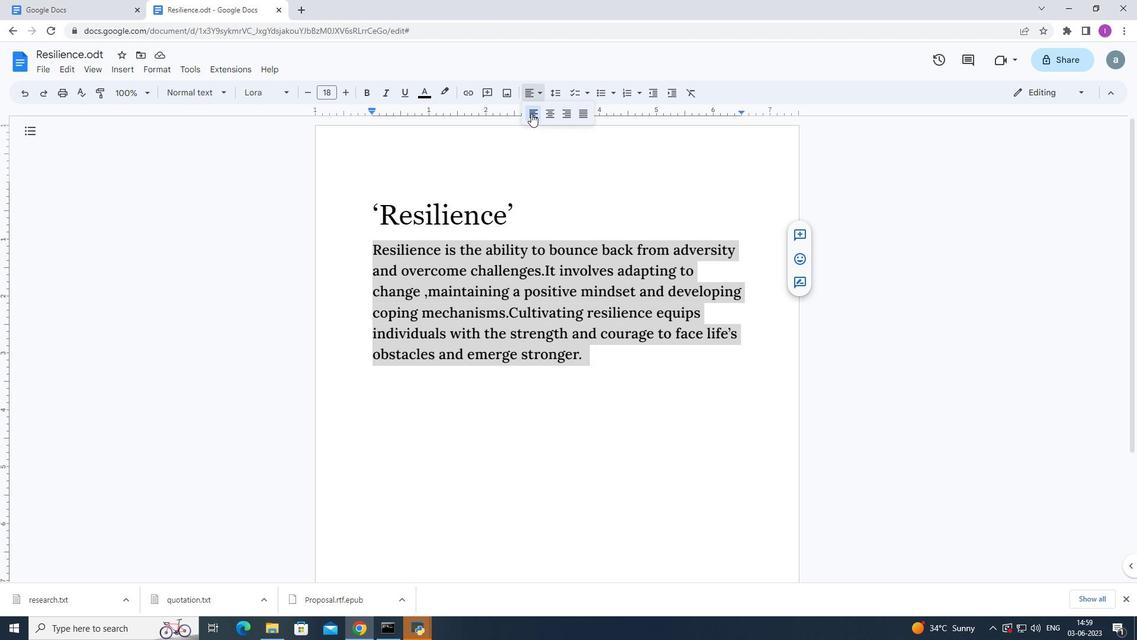 
Action: Mouse moved to (472, 292)
Screenshot: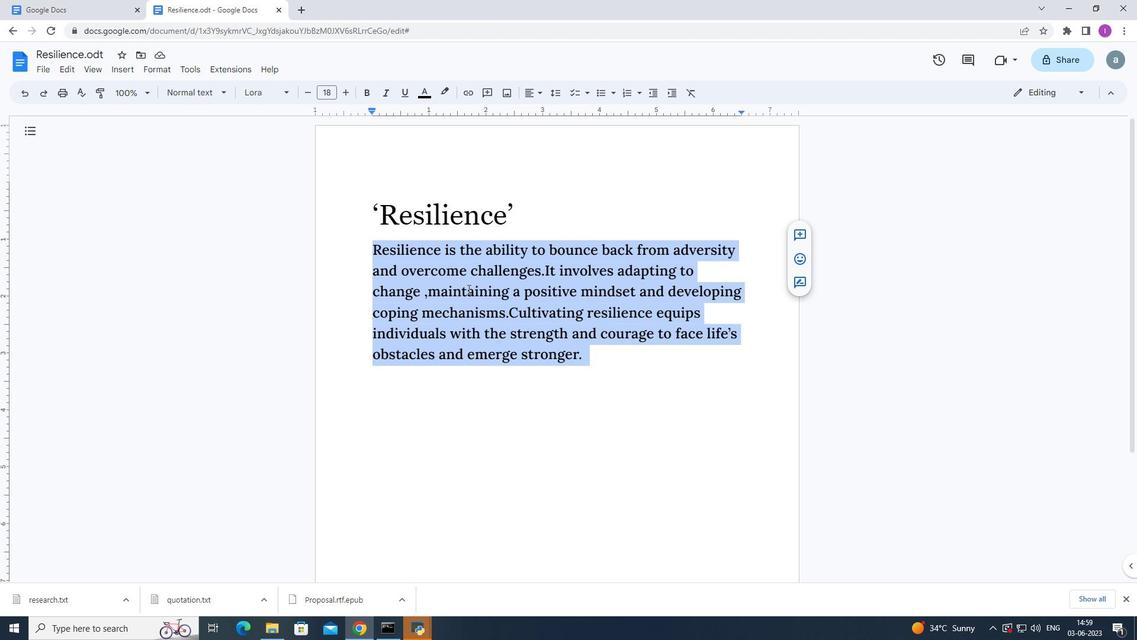 
